 Task: Save favorite listings for beachfront condos in Myrtle Beach, South Carolina, with a balcony and ocean views.
Action: Mouse moved to (358, 222)
Screenshot: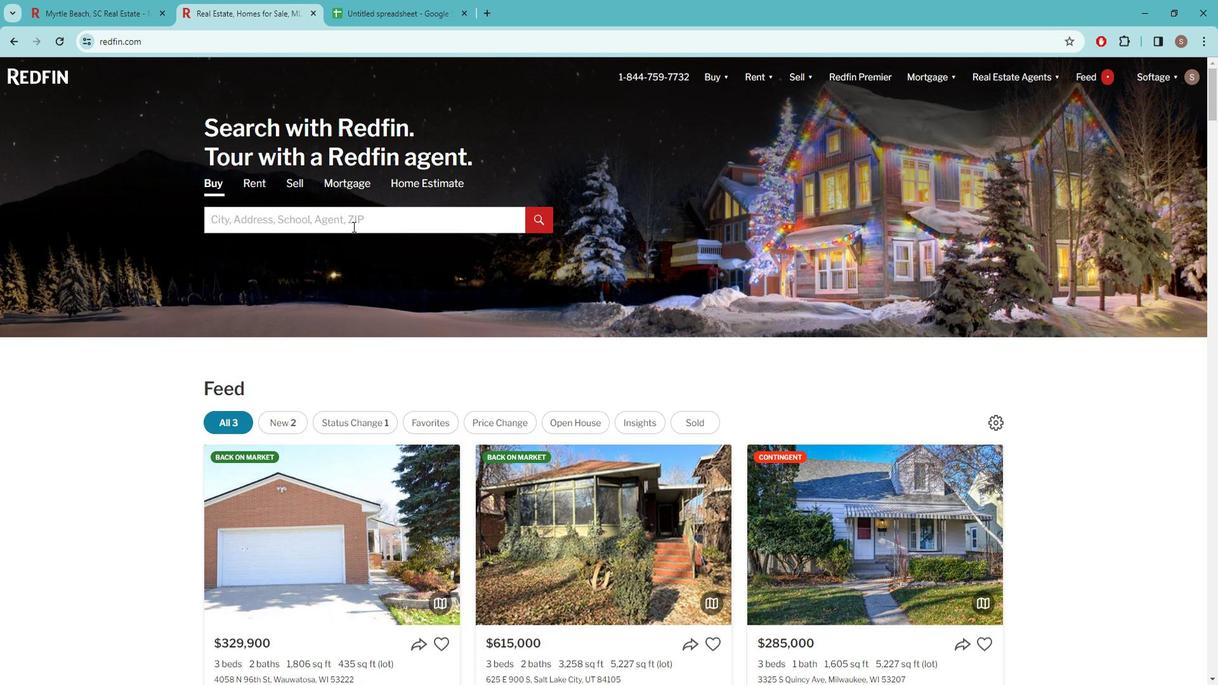 
Action: Mouse pressed left at (358, 222)
Screenshot: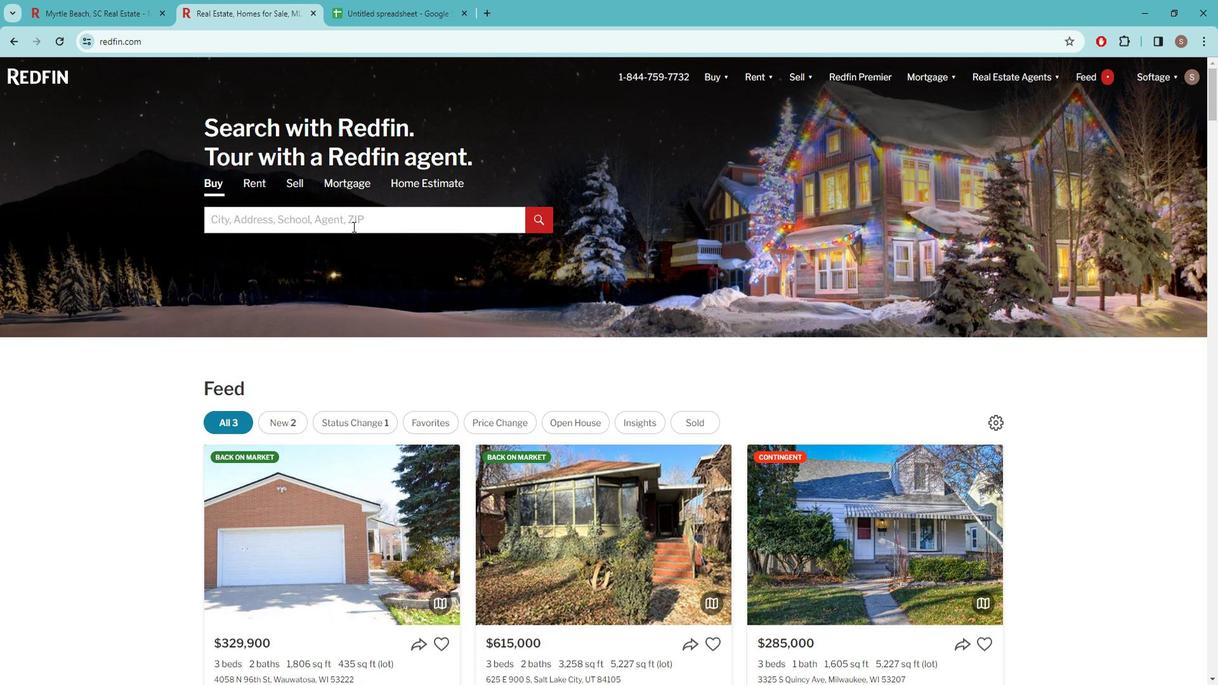 
Action: Key pressed m<Key.caps_lock>YRTLE<Key.space>B
Screenshot: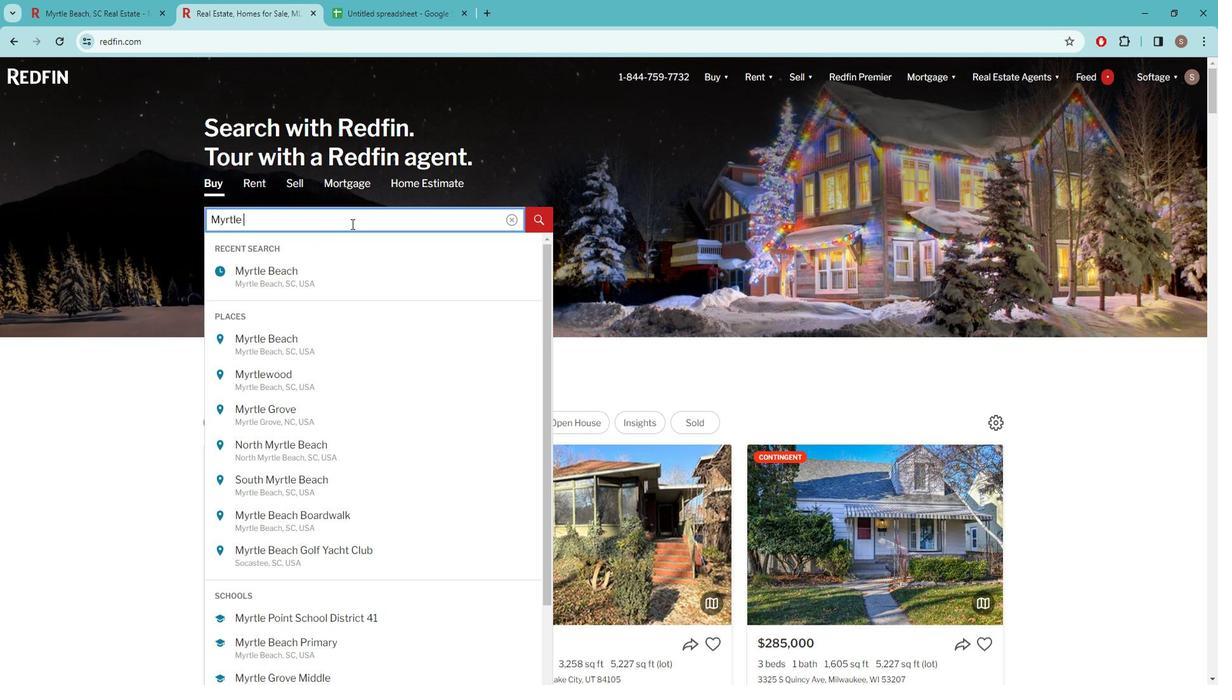 
Action: Mouse moved to (318, 268)
Screenshot: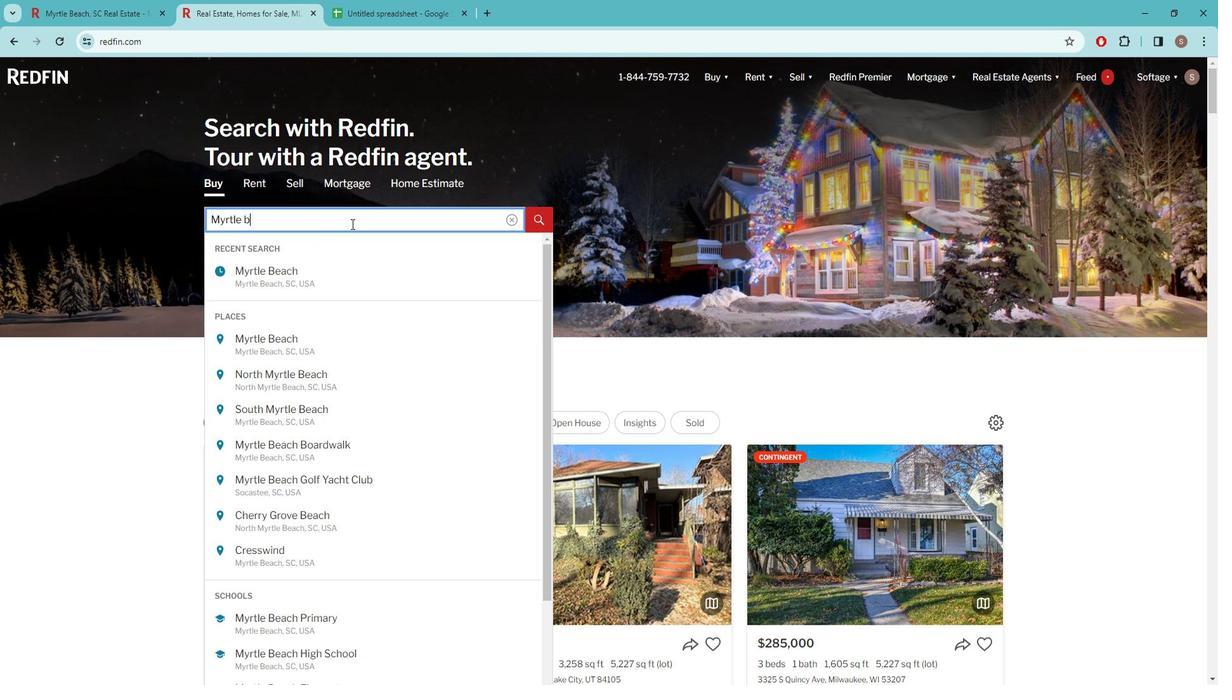 
Action: Mouse pressed left at (318, 268)
Screenshot: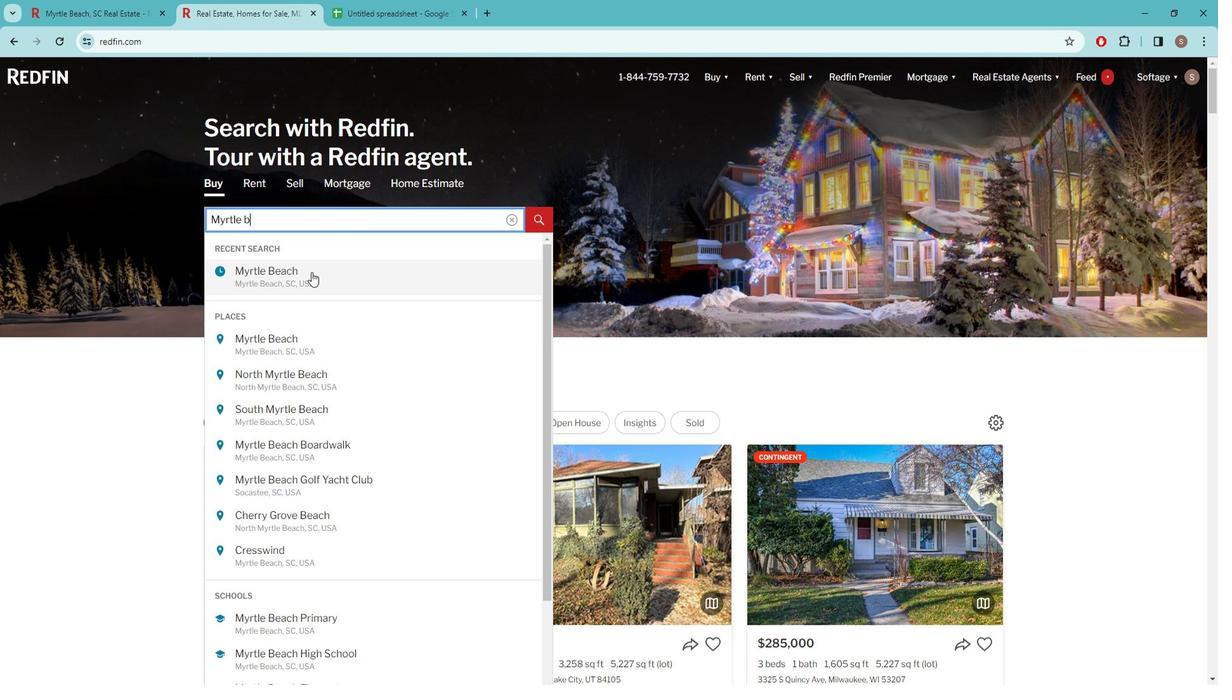 
Action: Mouse moved to (1074, 157)
Screenshot: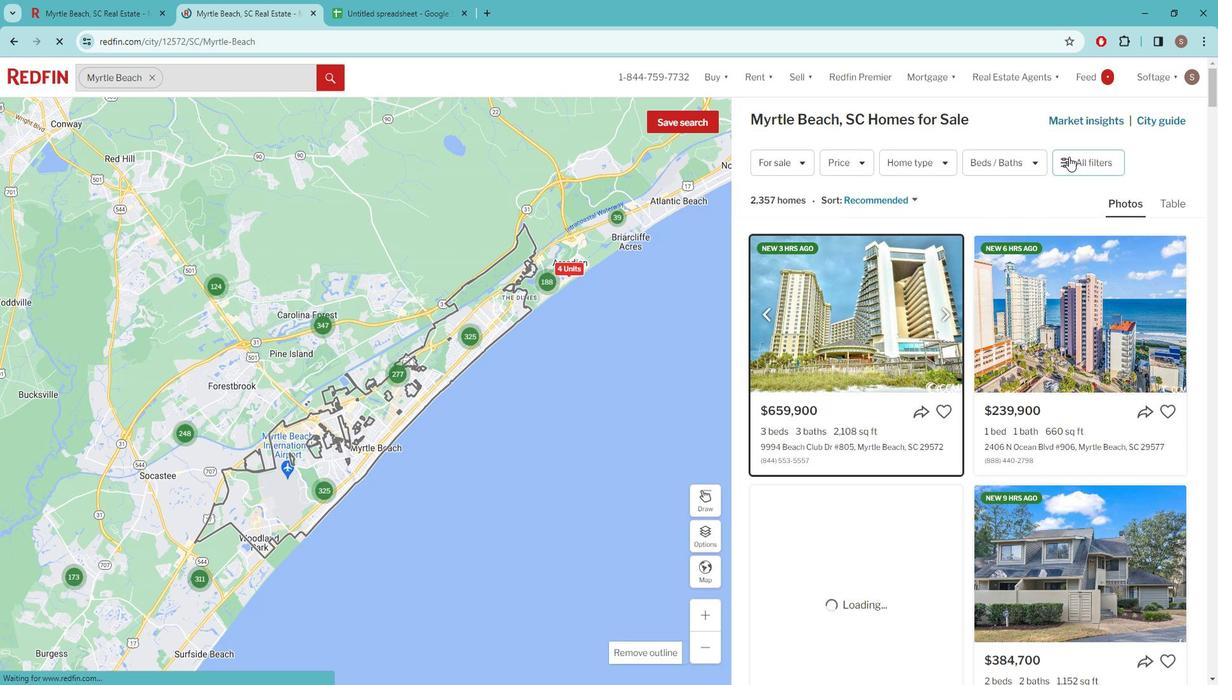 
Action: Mouse pressed left at (1074, 157)
Screenshot: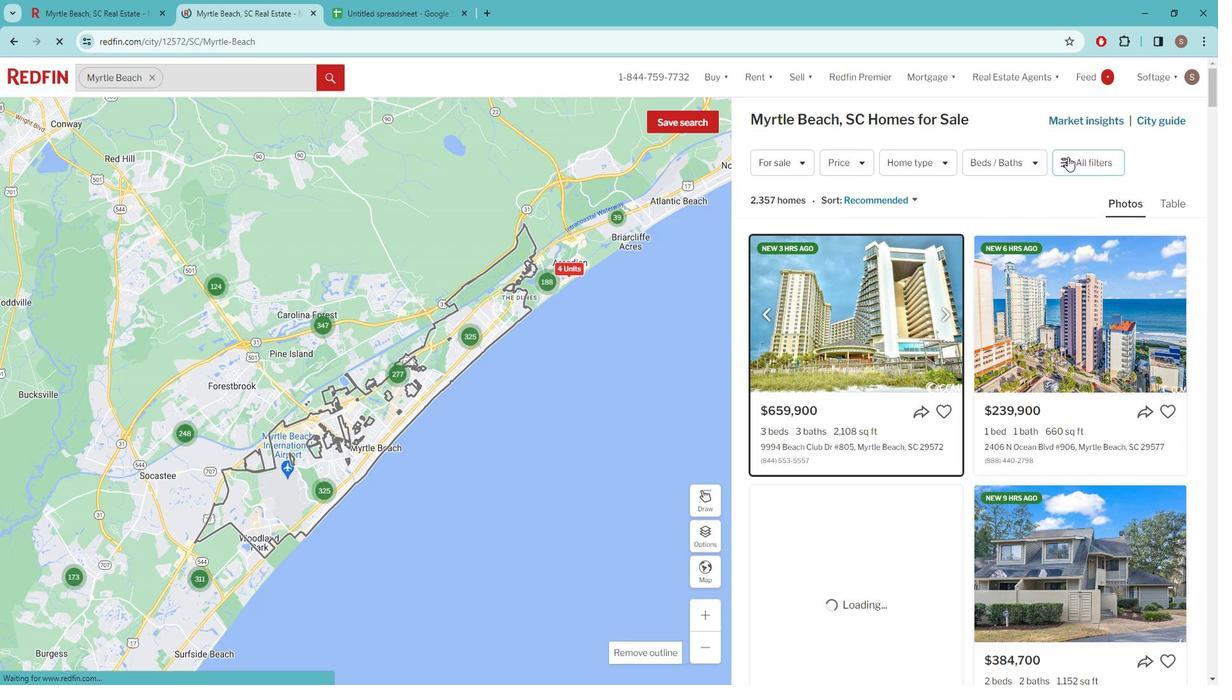 
Action: Mouse pressed left at (1074, 157)
Screenshot: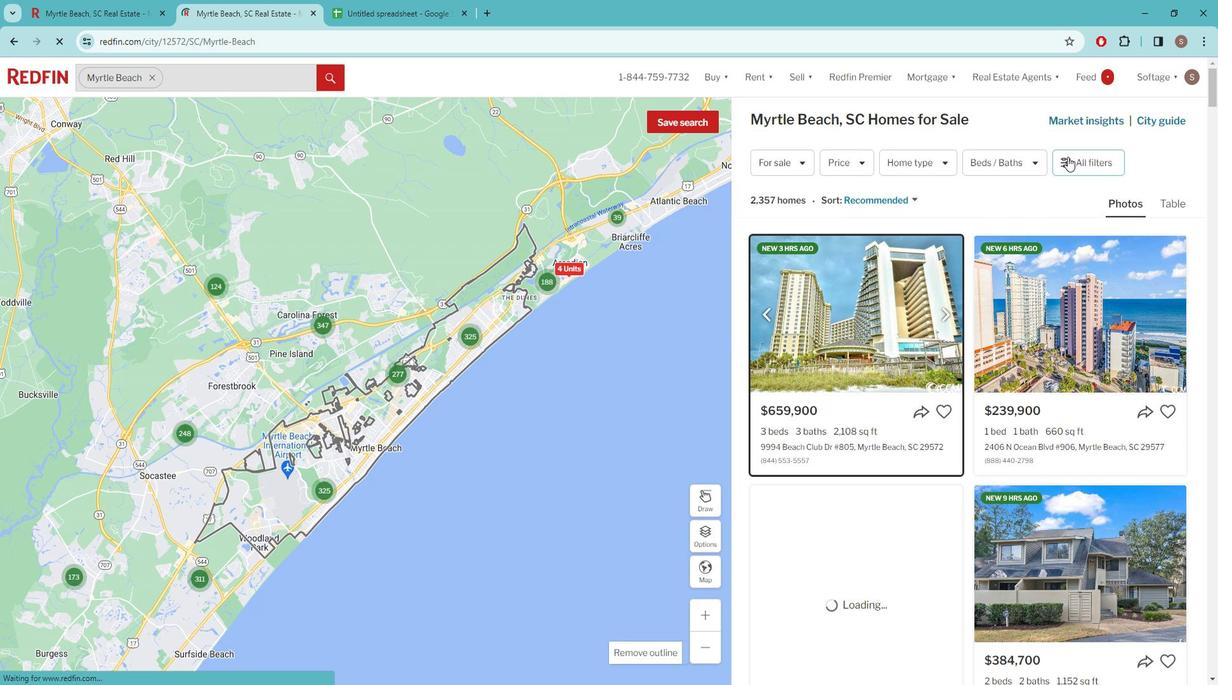 
Action: Mouse moved to (1062, 158)
Screenshot: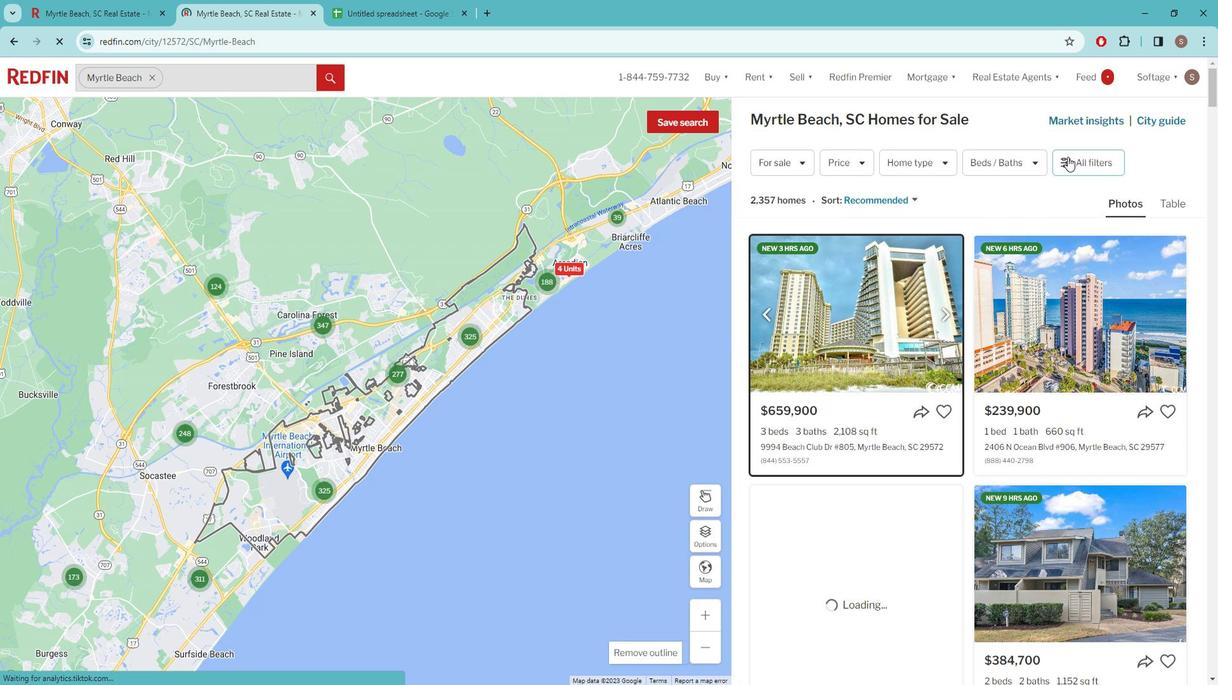 
Action: Mouse pressed left at (1062, 158)
Screenshot: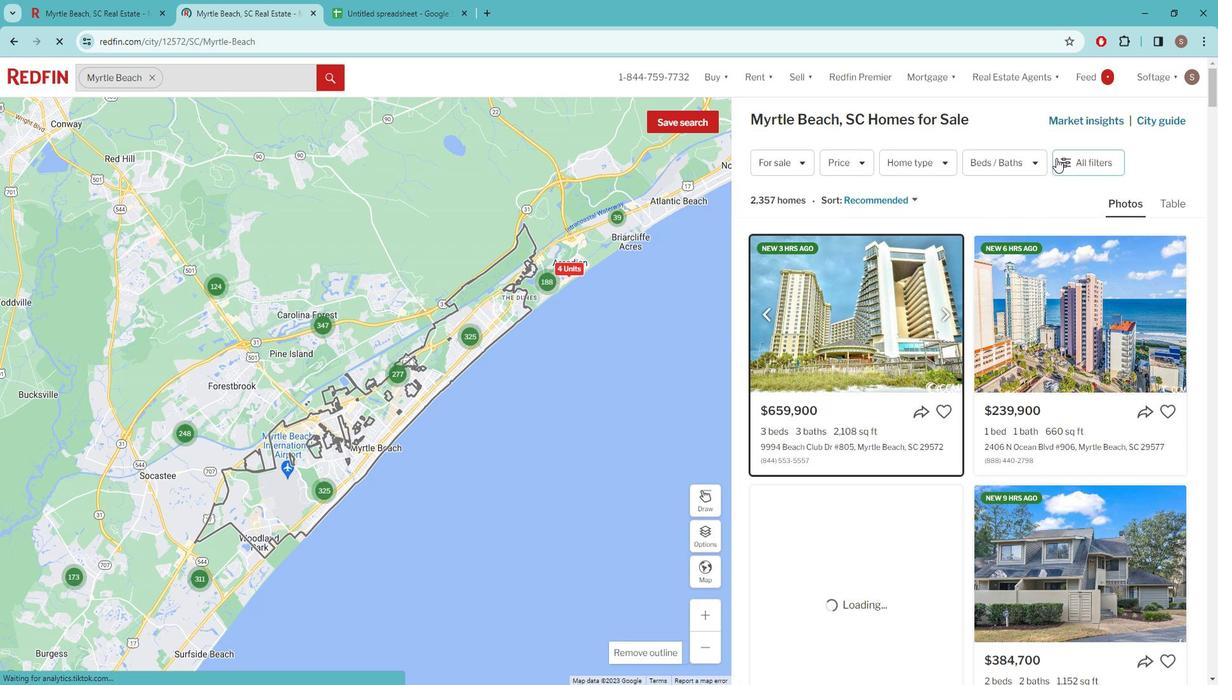 
Action: Mouse moved to (1072, 159)
Screenshot: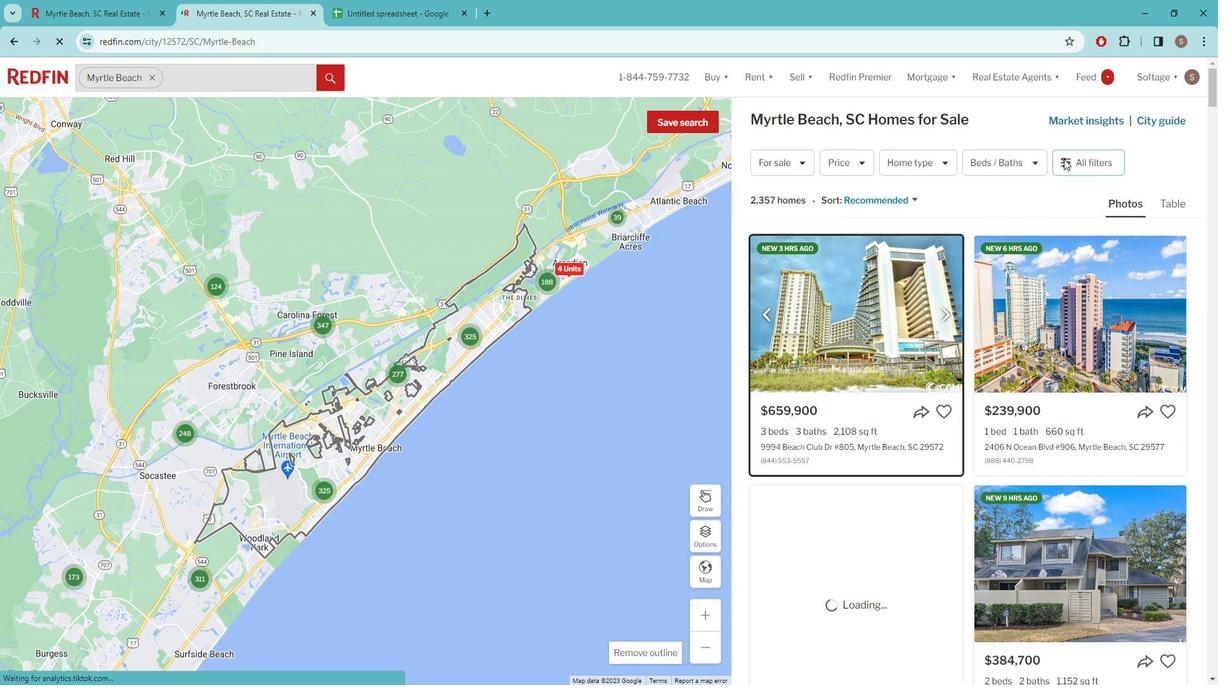 
Action: Mouse pressed left at (1072, 159)
Screenshot: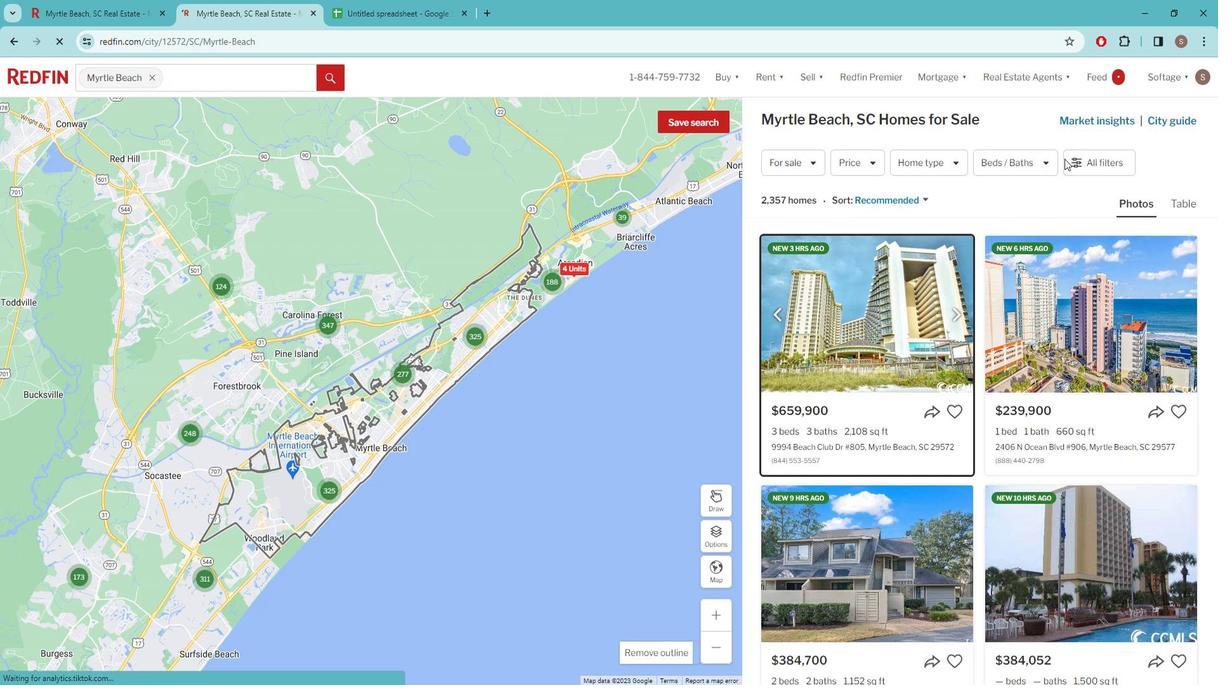 
Action: Mouse moved to (1078, 161)
Screenshot: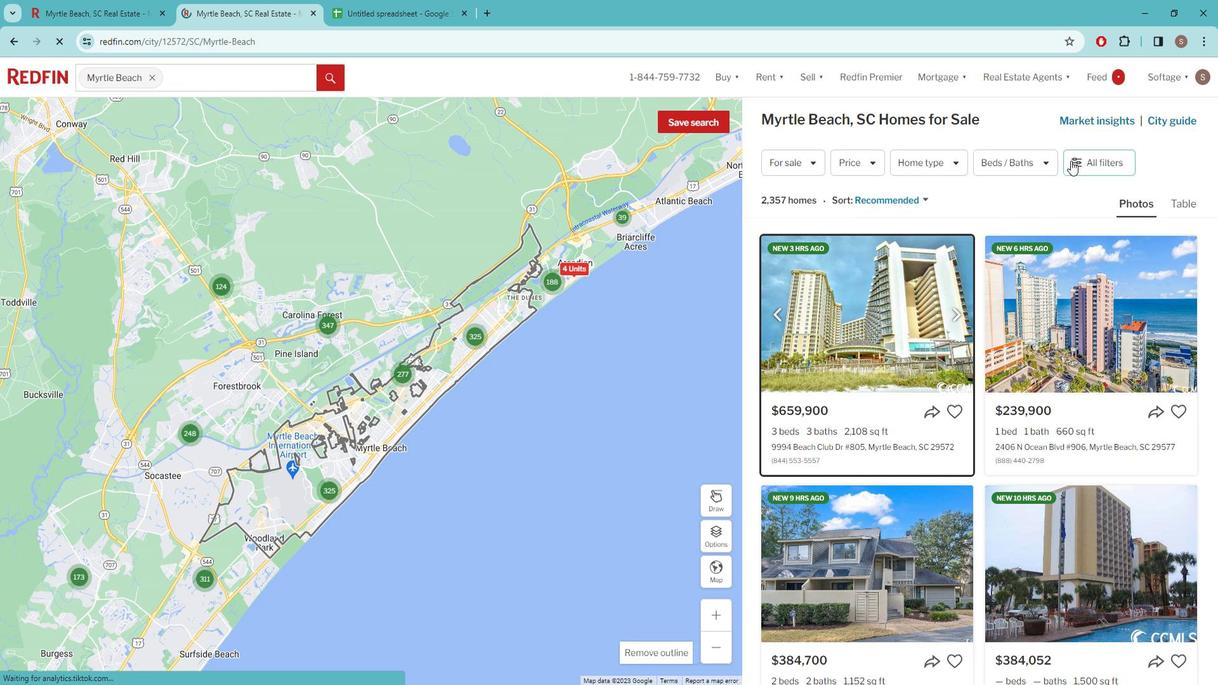 
Action: Mouse pressed left at (1078, 161)
Screenshot: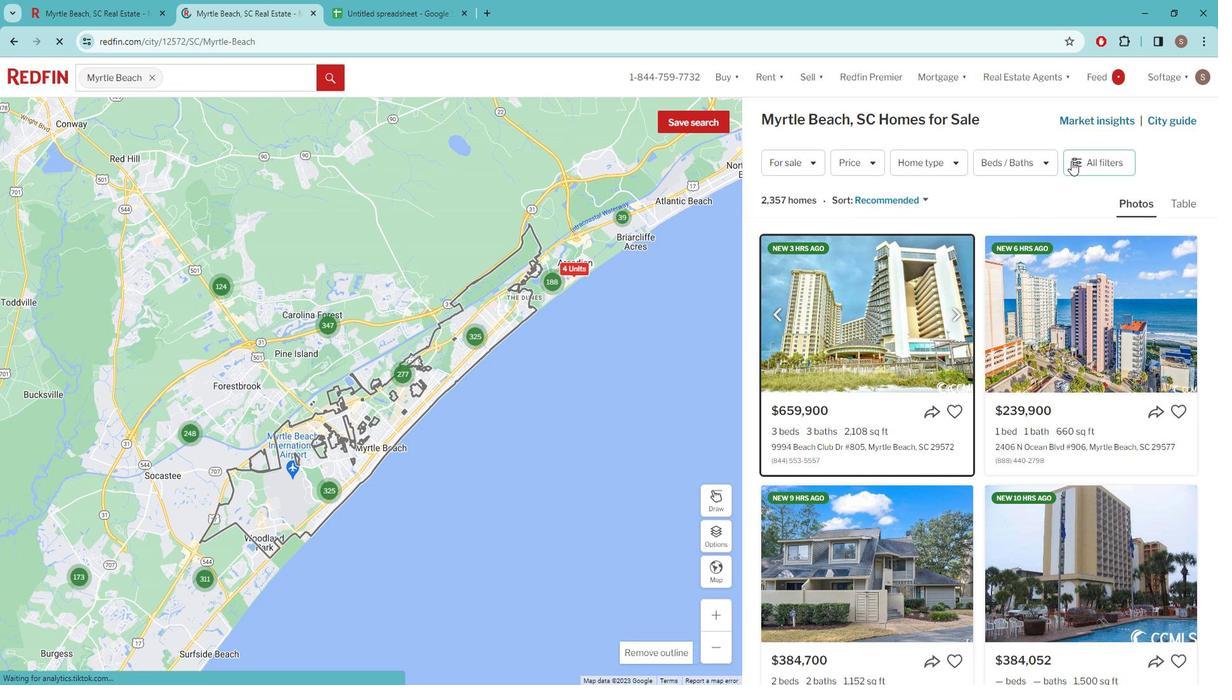 
Action: Mouse pressed left at (1078, 161)
Screenshot: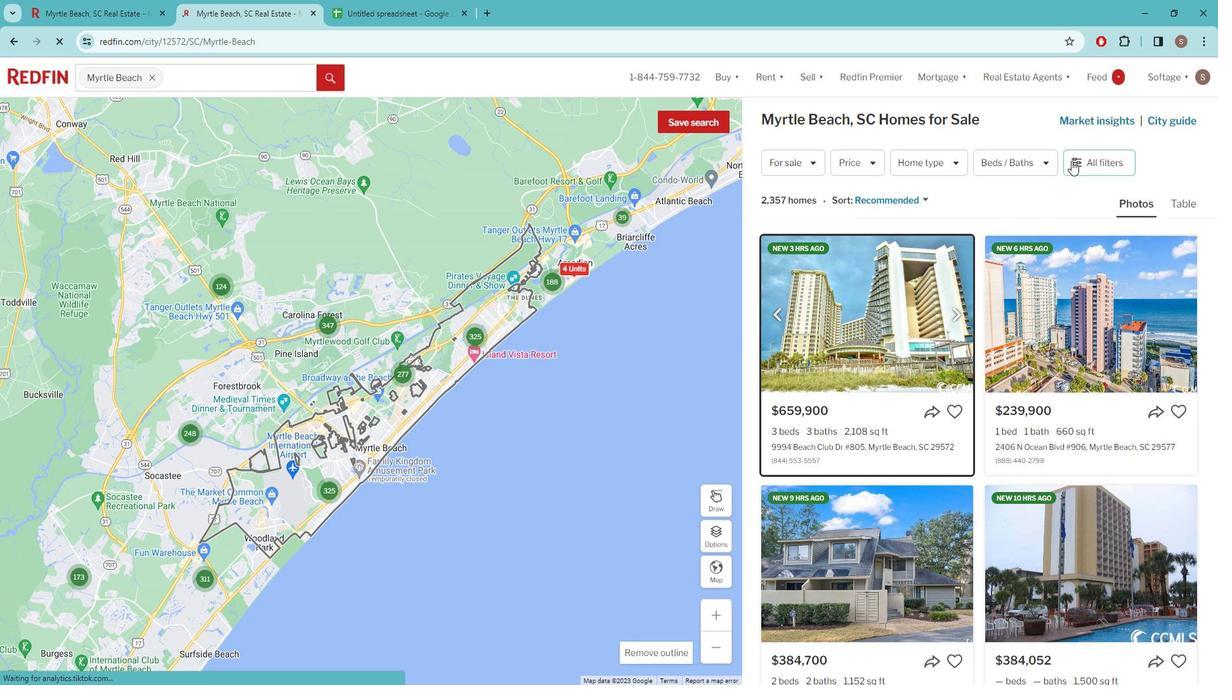
Action: Mouse moved to (1051, 254)
Screenshot: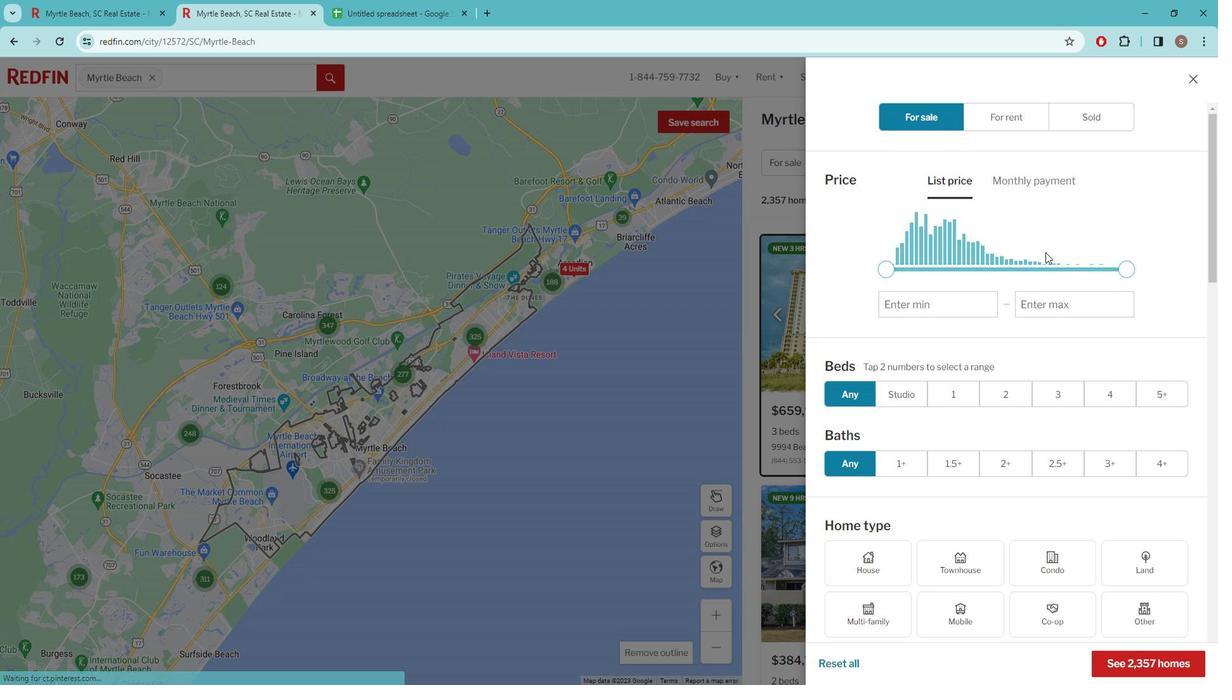 
Action: Mouse scrolled (1051, 253) with delta (0, 0)
Screenshot: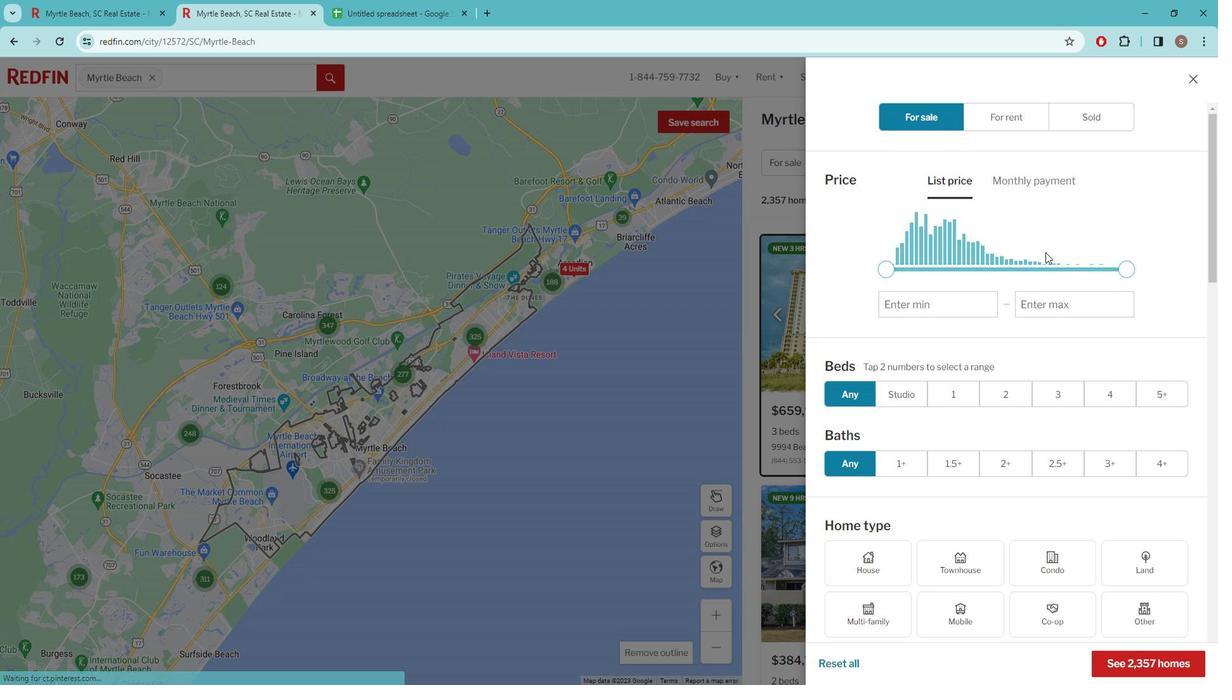 
Action: Mouse scrolled (1051, 253) with delta (0, 0)
Screenshot: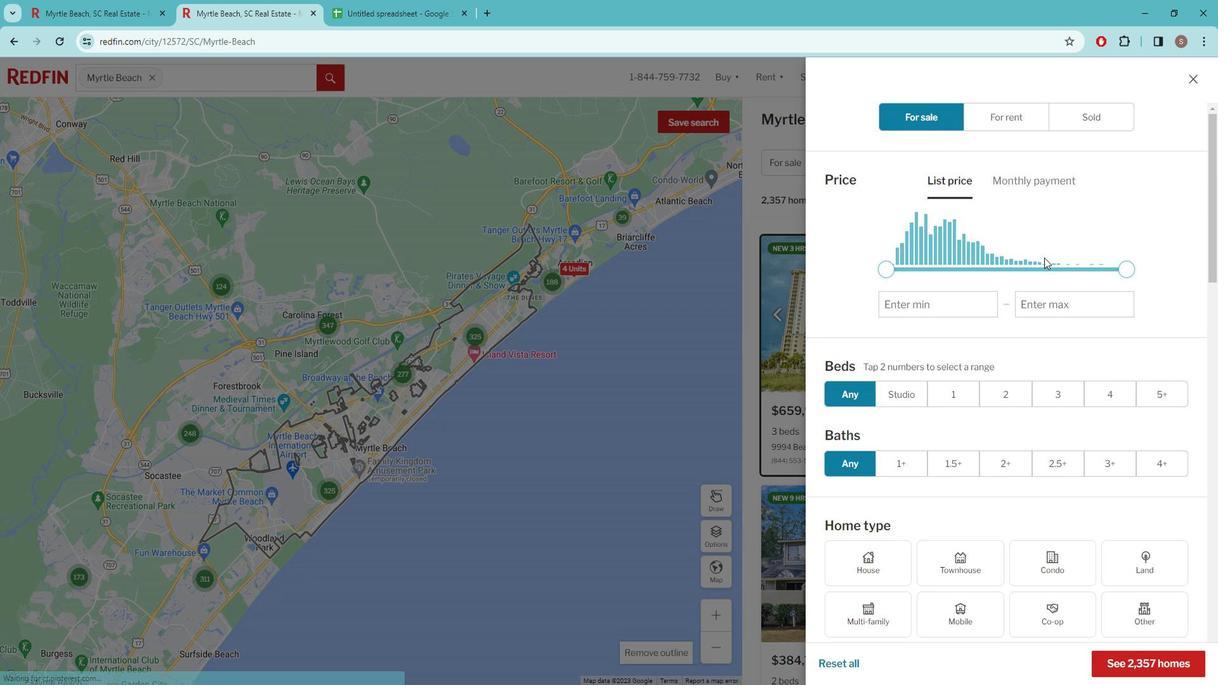 
Action: Mouse scrolled (1051, 253) with delta (0, 0)
Screenshot: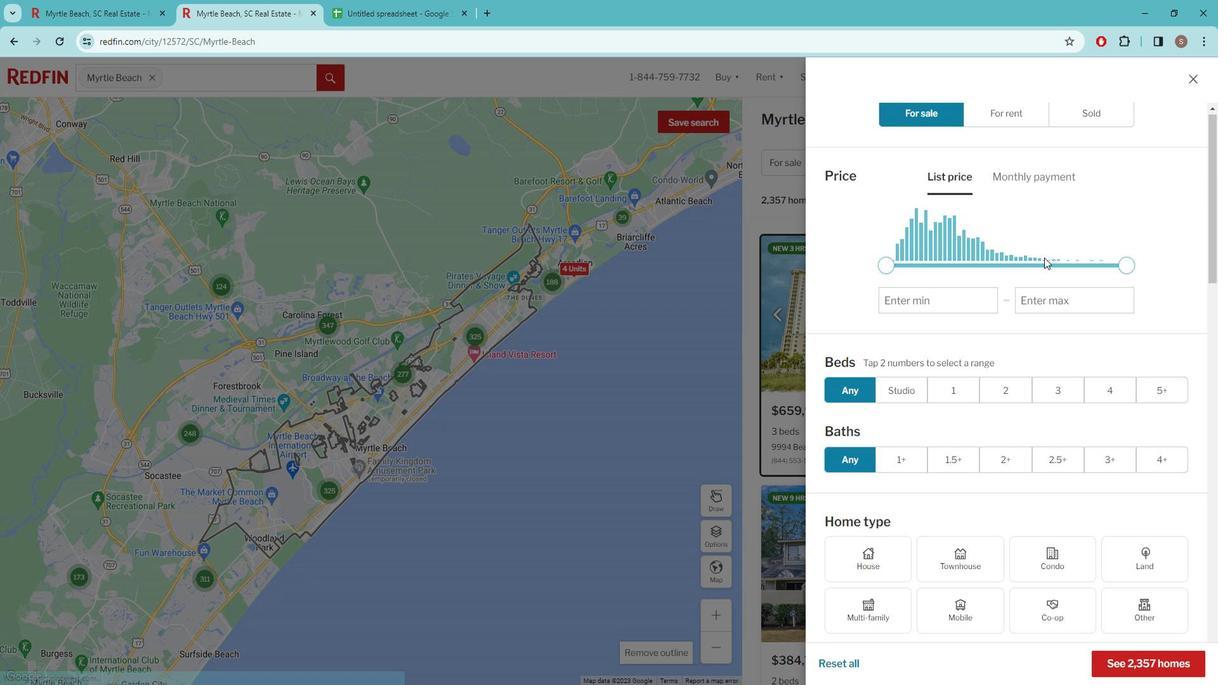 
Action: Mouse scrolled (1051, 253) with delta (0, 0)
Screenshot: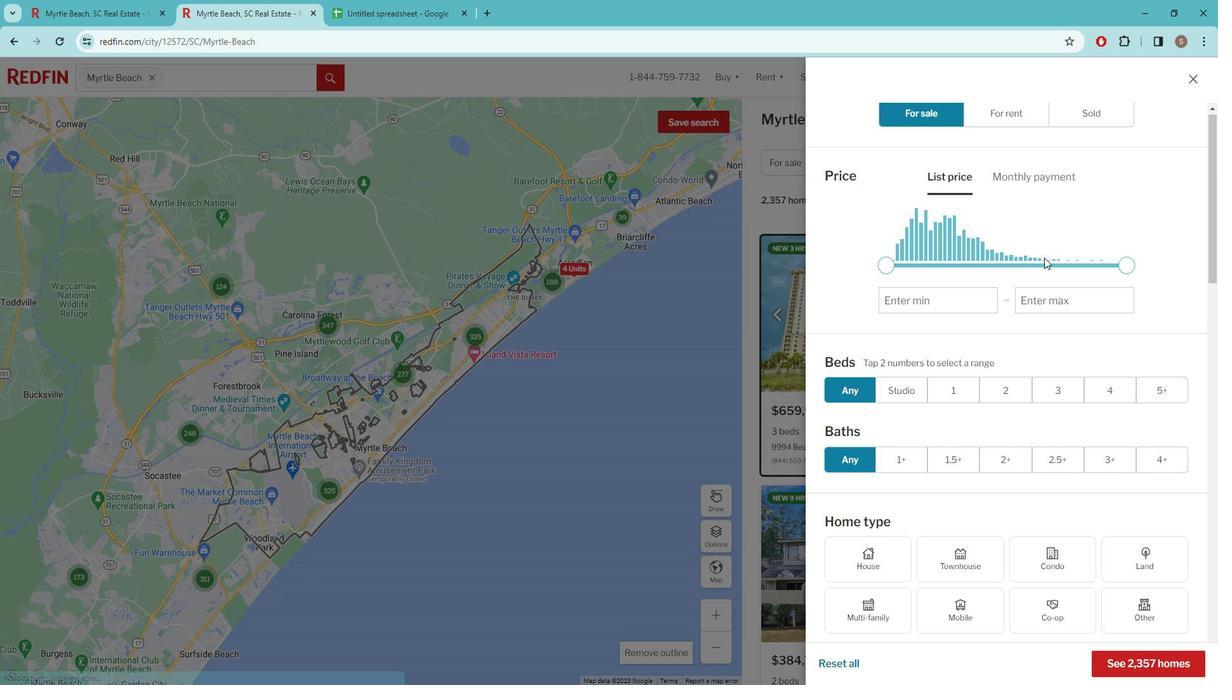 
Action: Mouse moved to (1044, 285)
Screenshot: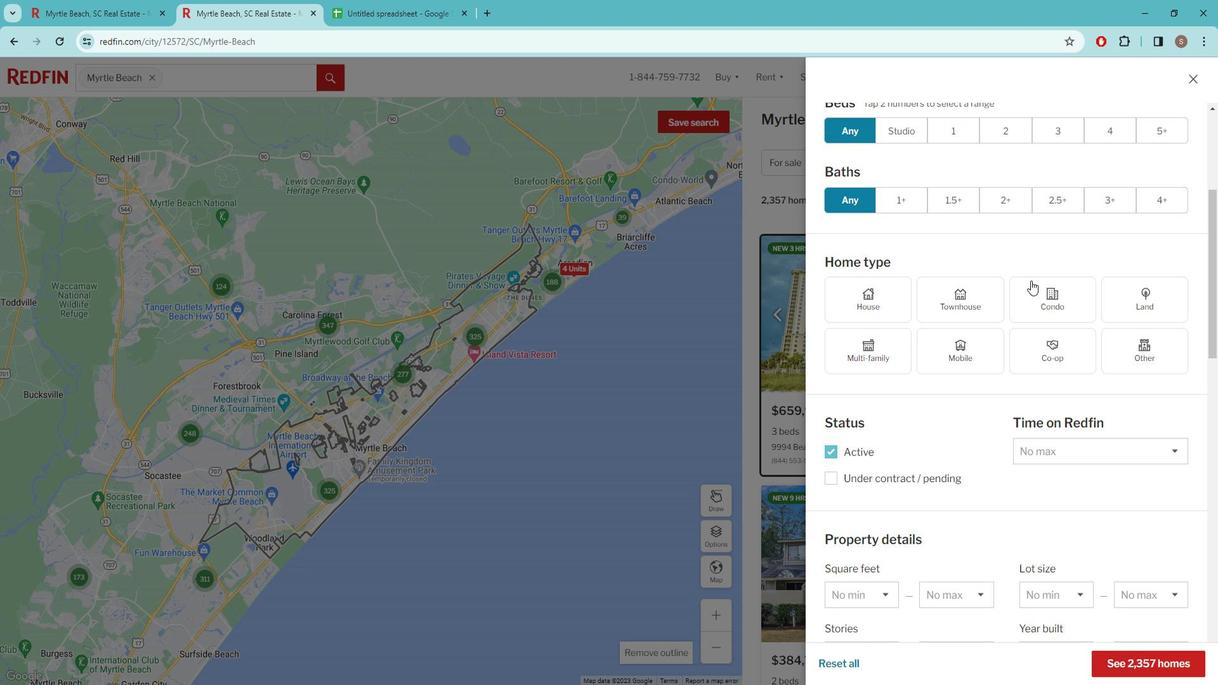 
Action: Mouse pressed left at (1044, 285)
Screenshot: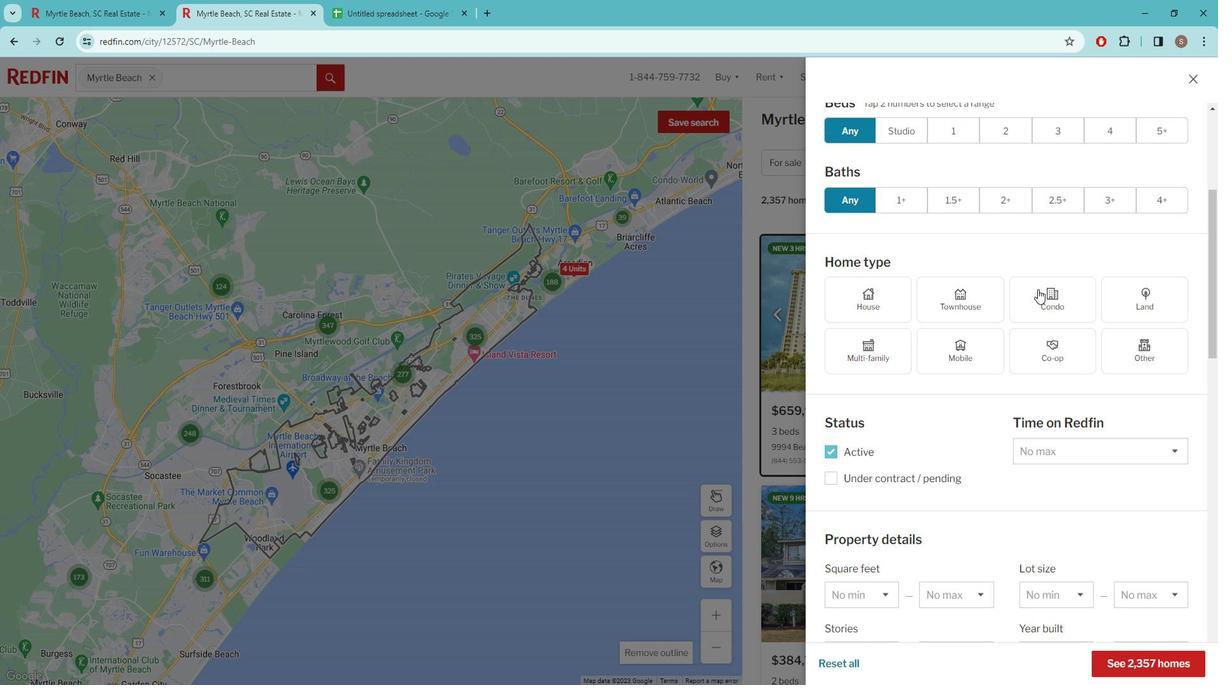 
Action: Mouse scrolled (1044, 284) with delta (0, 0)
Screenshot: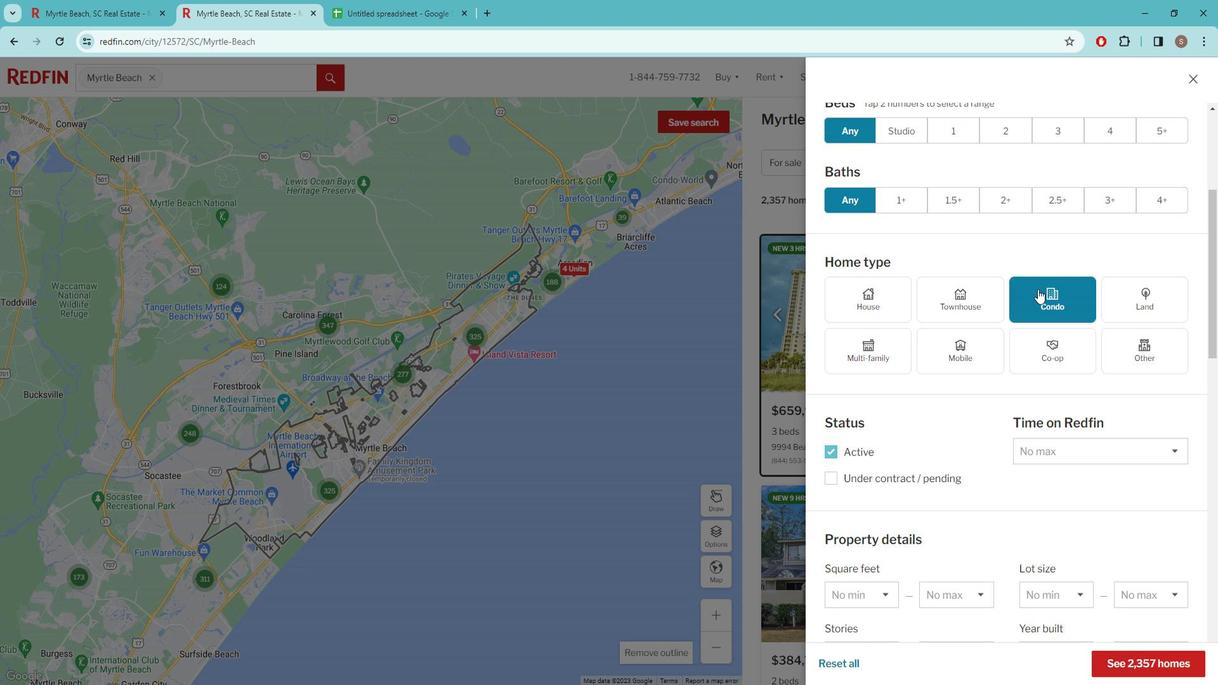 
Action: Mouse scrolled (1044, 284) with delta (0, 0)
Screenshot: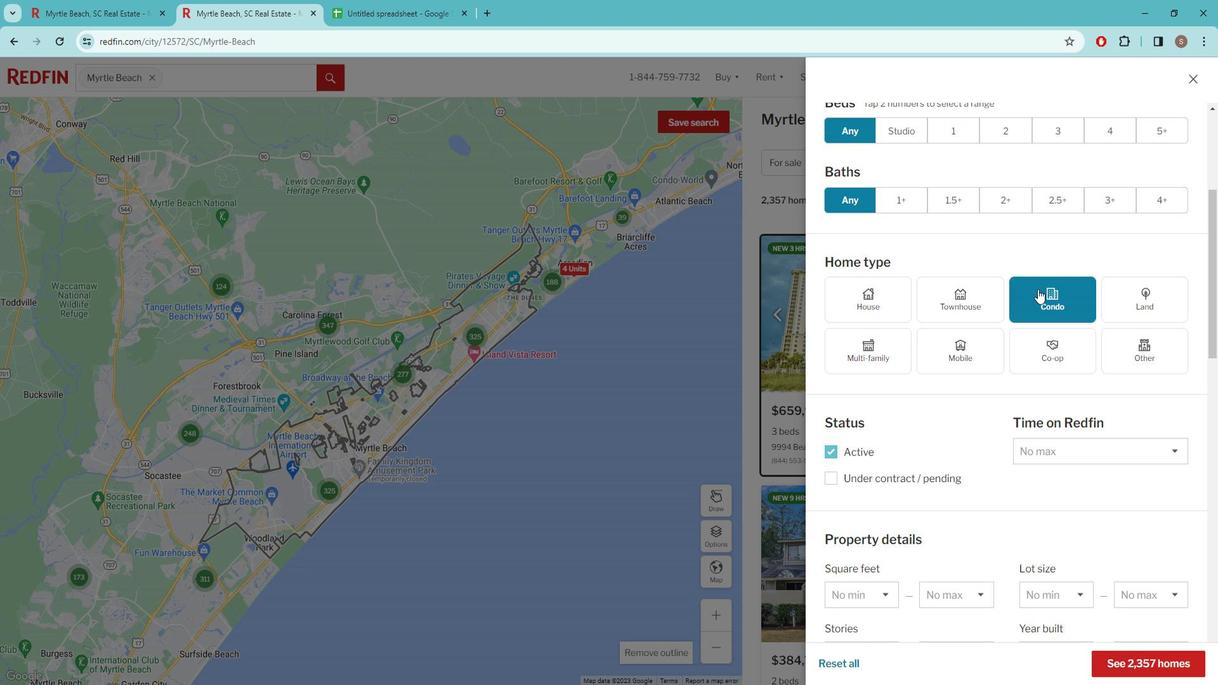 
Action: Mouse scrolled (1044, 284) with delta (0, 0)
Screenshot: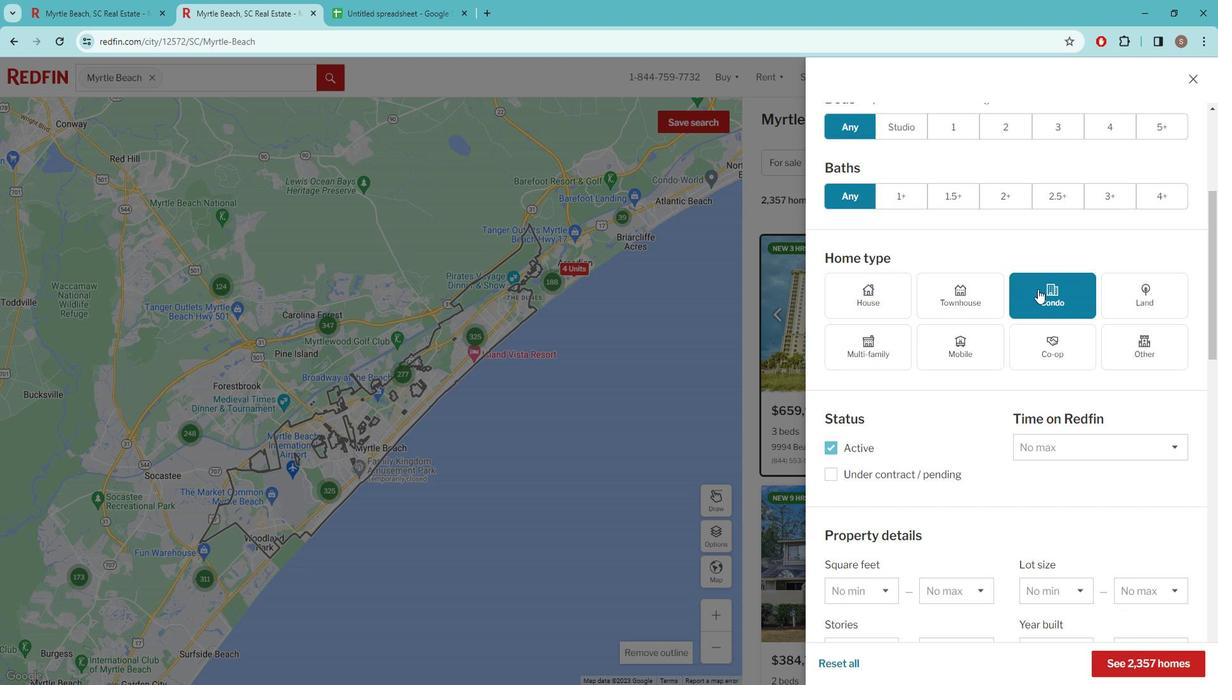 
Action: Mouse scrolled (1044, 284) with delta (0, 0)
Screenshot: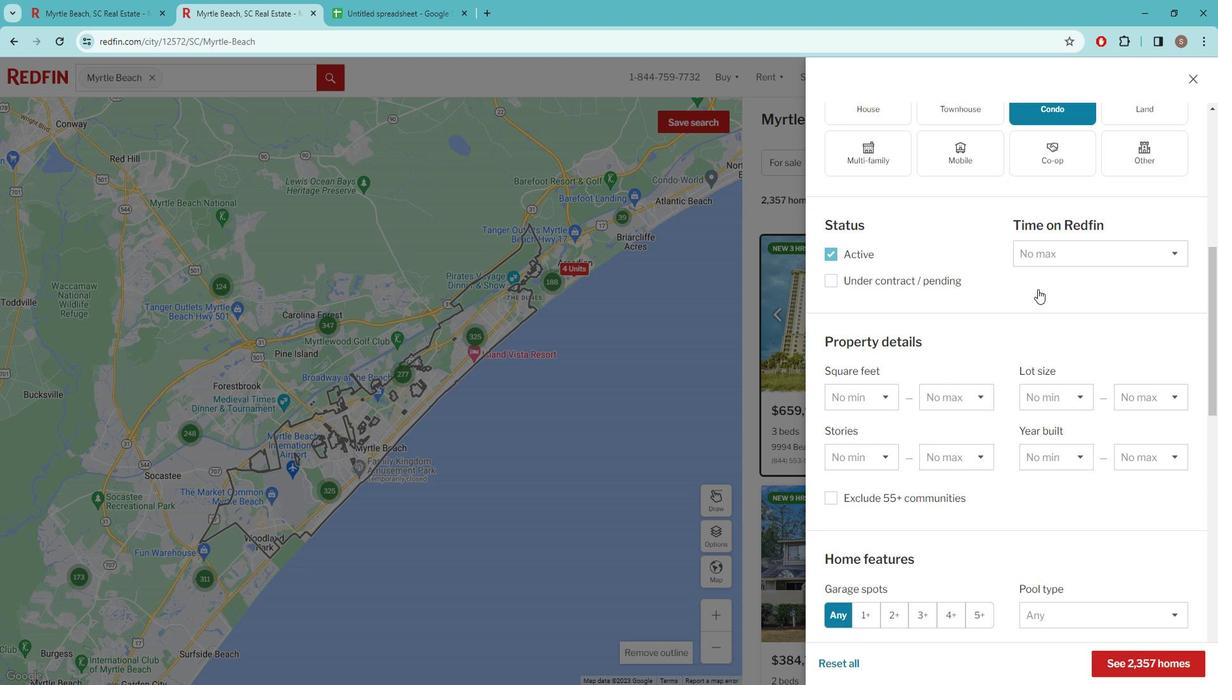 
Action: Mouse scrolled (1044, 284) with delta (0, 0)
Screenshot: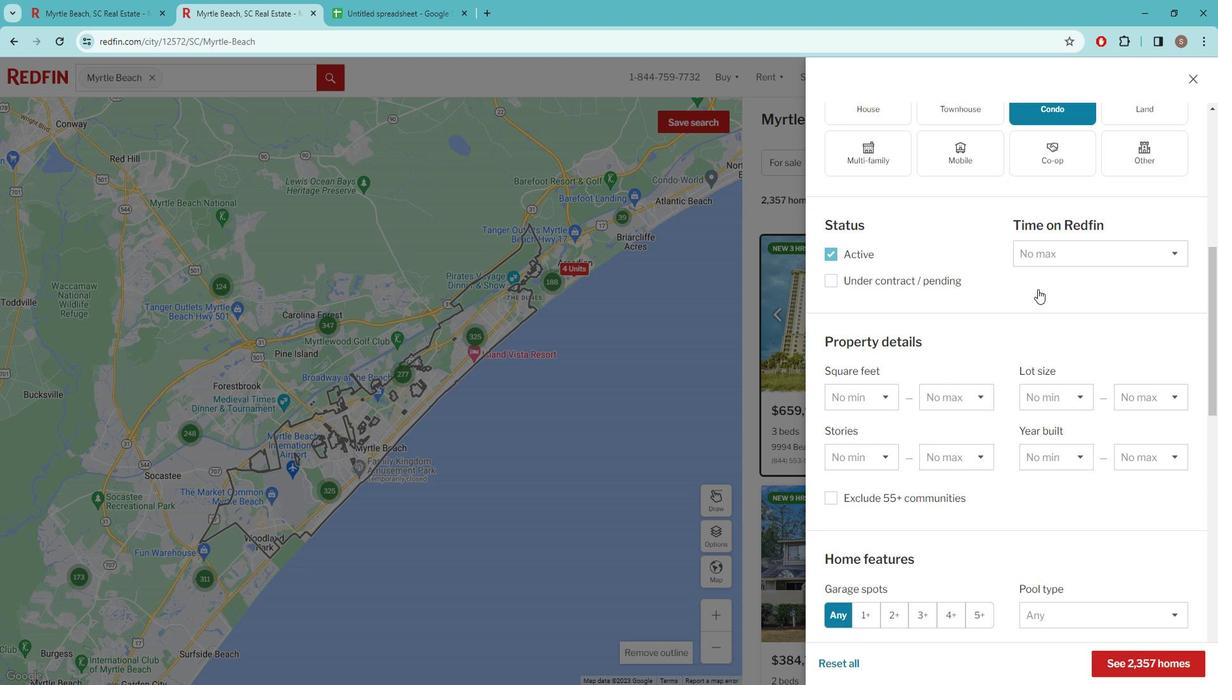 
Action: Mouse scrolled (1044, 284) with delta (0, 0)
Screenshot: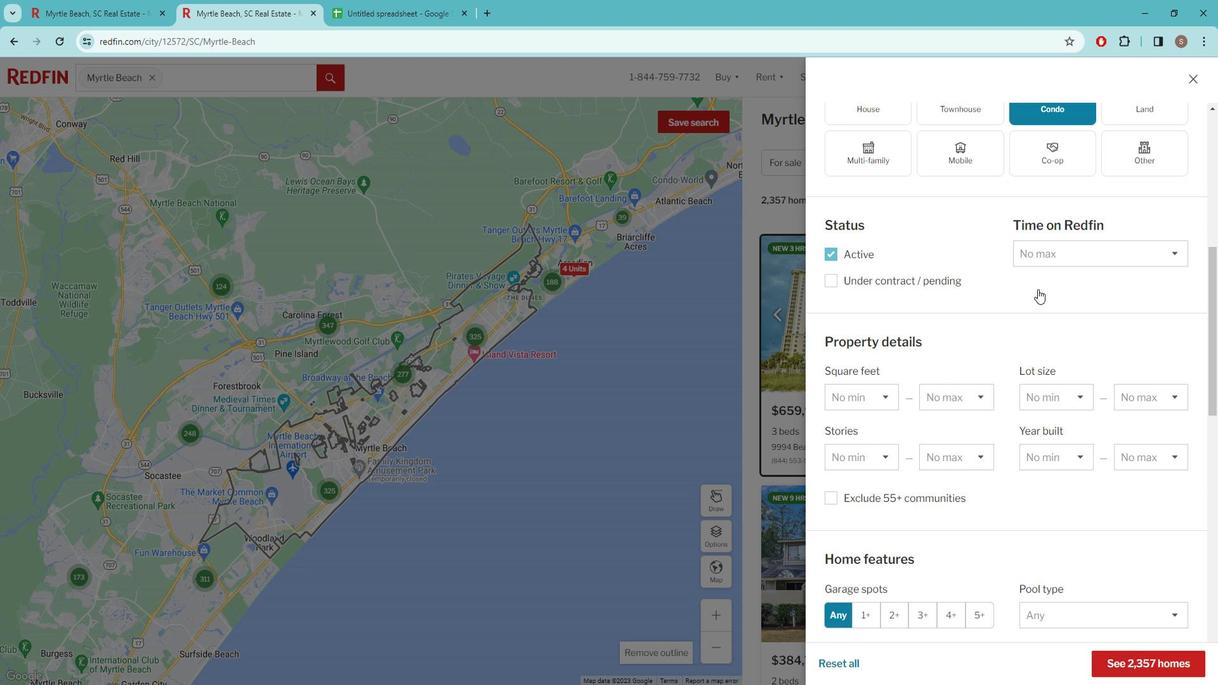 
Action: Mouse scrolled (1044, 284) with delta (0, 0)
Screenshot: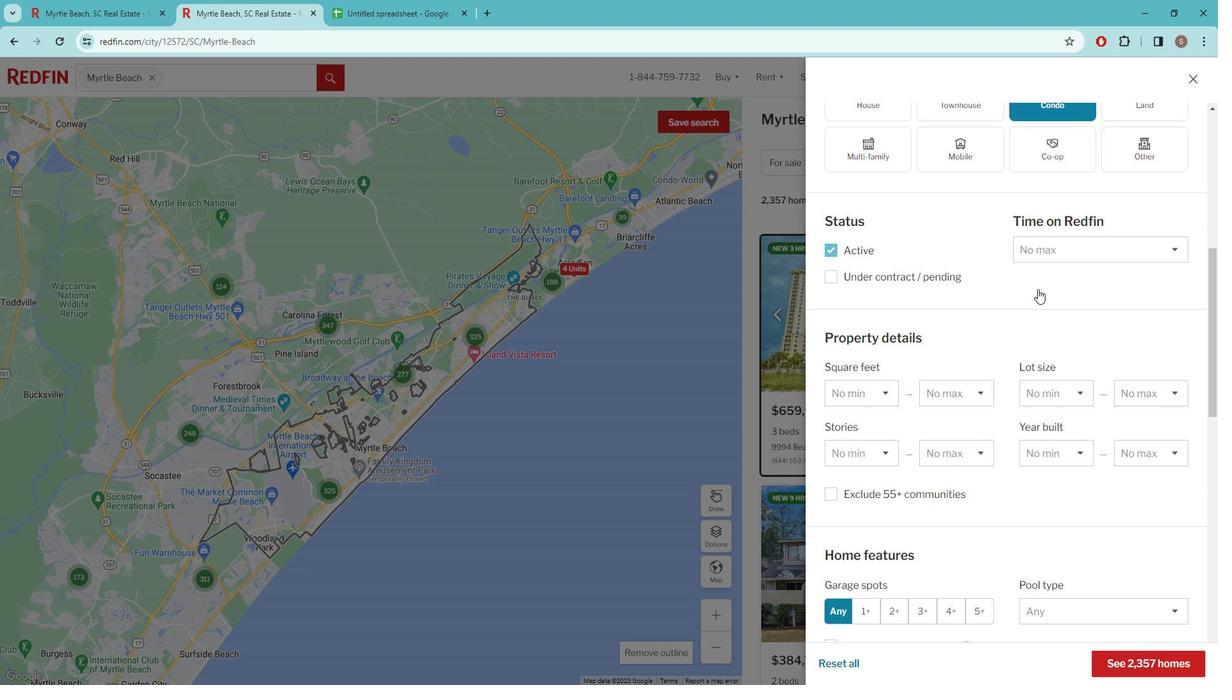
Action: Mouse moved to (910, 429)
Screenshot: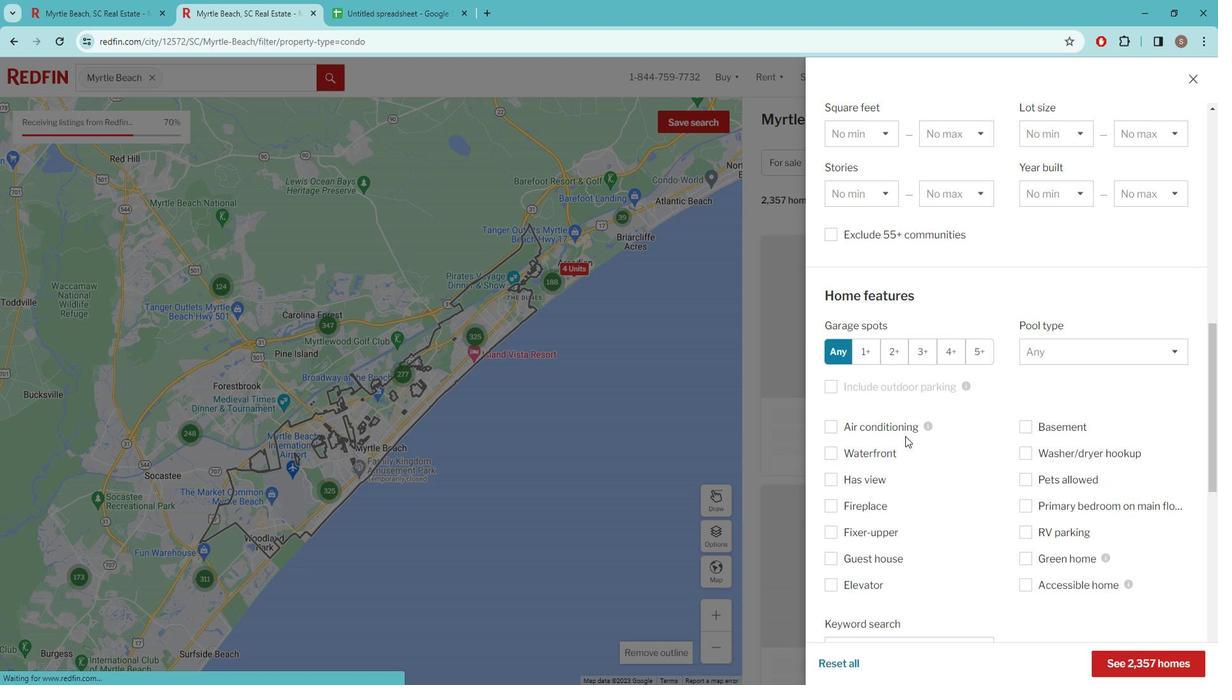 
Action: Mouse scrolled (910, 429) with delta (0, 0)
Screenshot: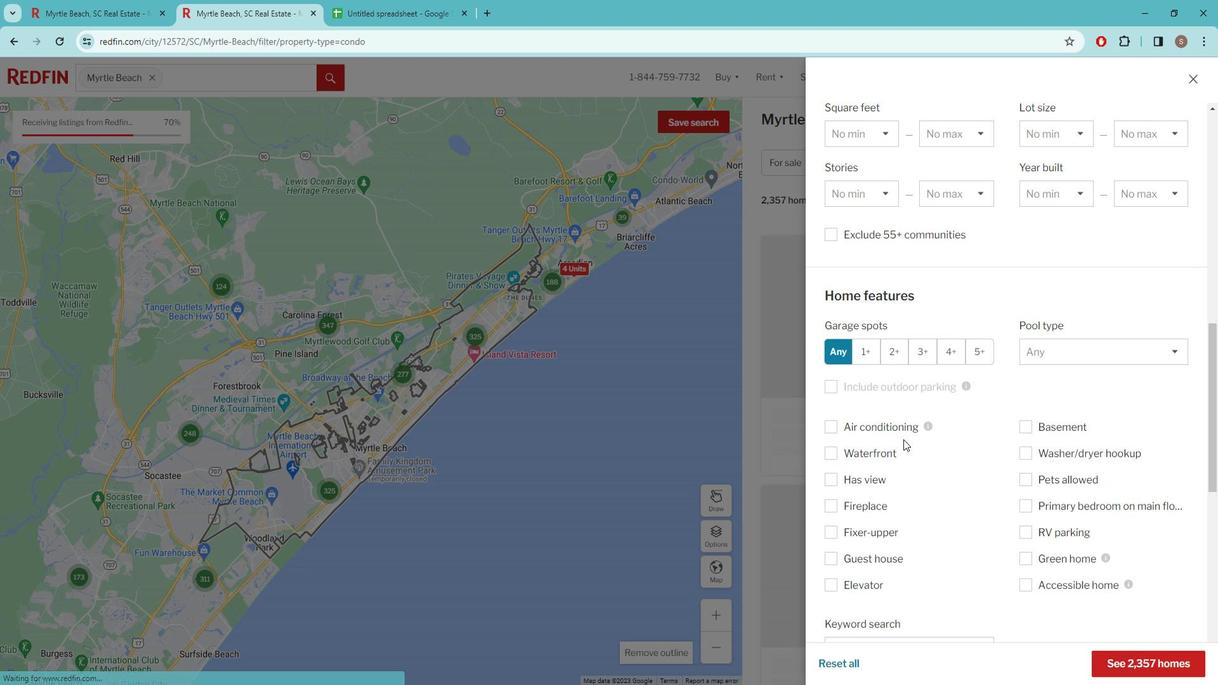 
Action: Mouse scrolled (910, 429) with delta (0, 0)
Screenshot: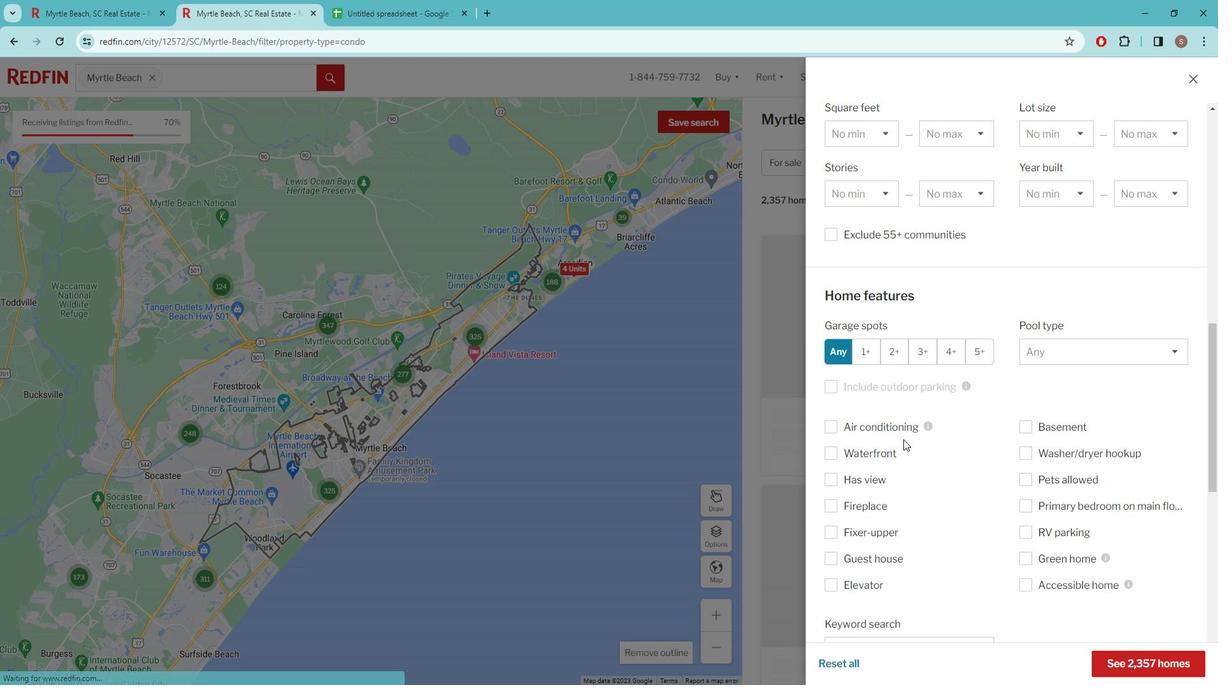 
Action: Mouse scrolled (910, 429) with delta (0, 0)
Screenshot: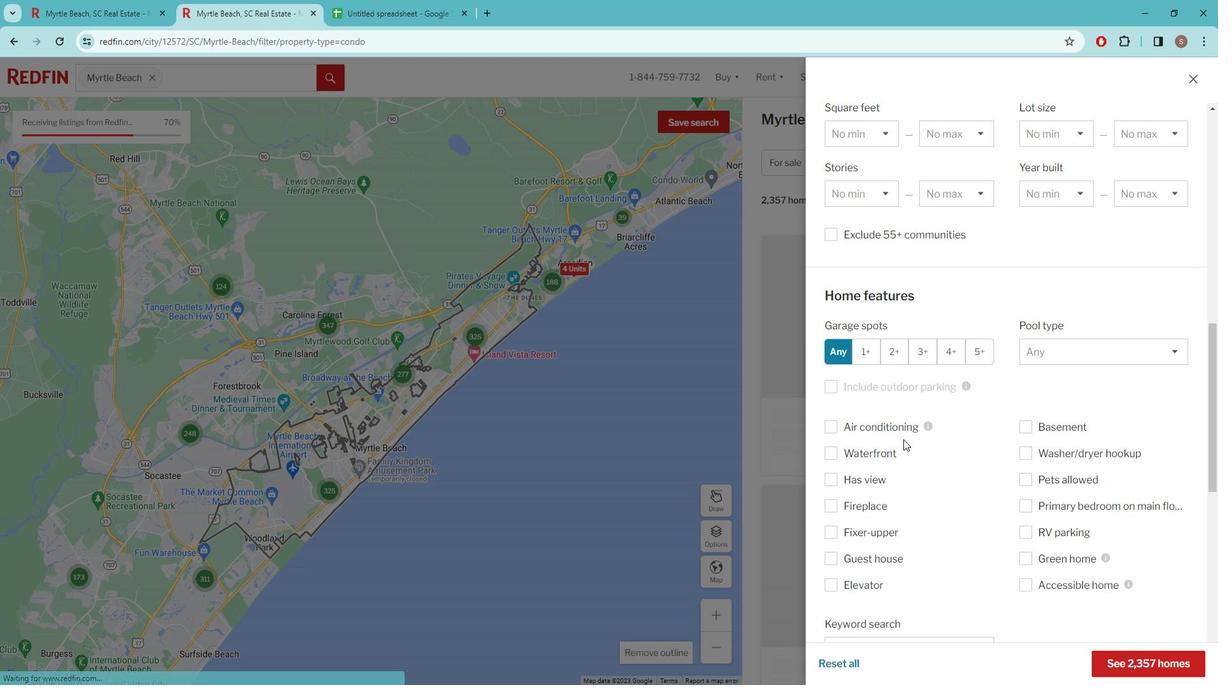 
Action: Mouse moved to (870, 442)
Screenshot: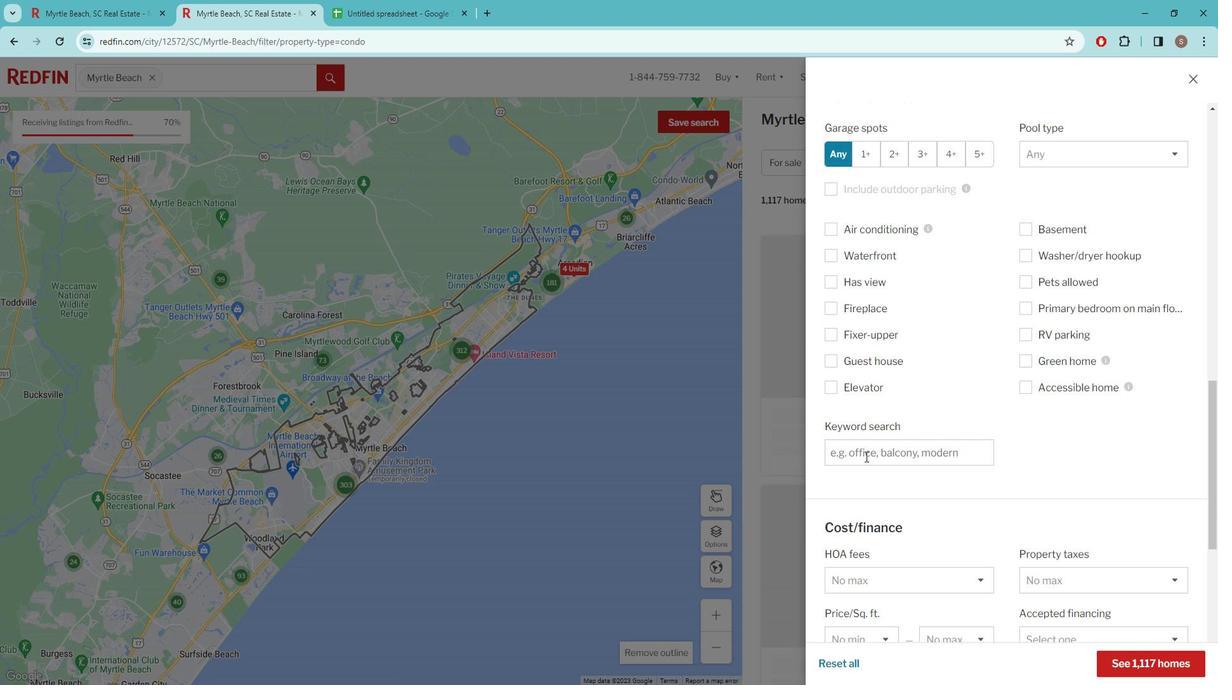 
Action: Mouse pressed left at (870, 442)
Screenshot: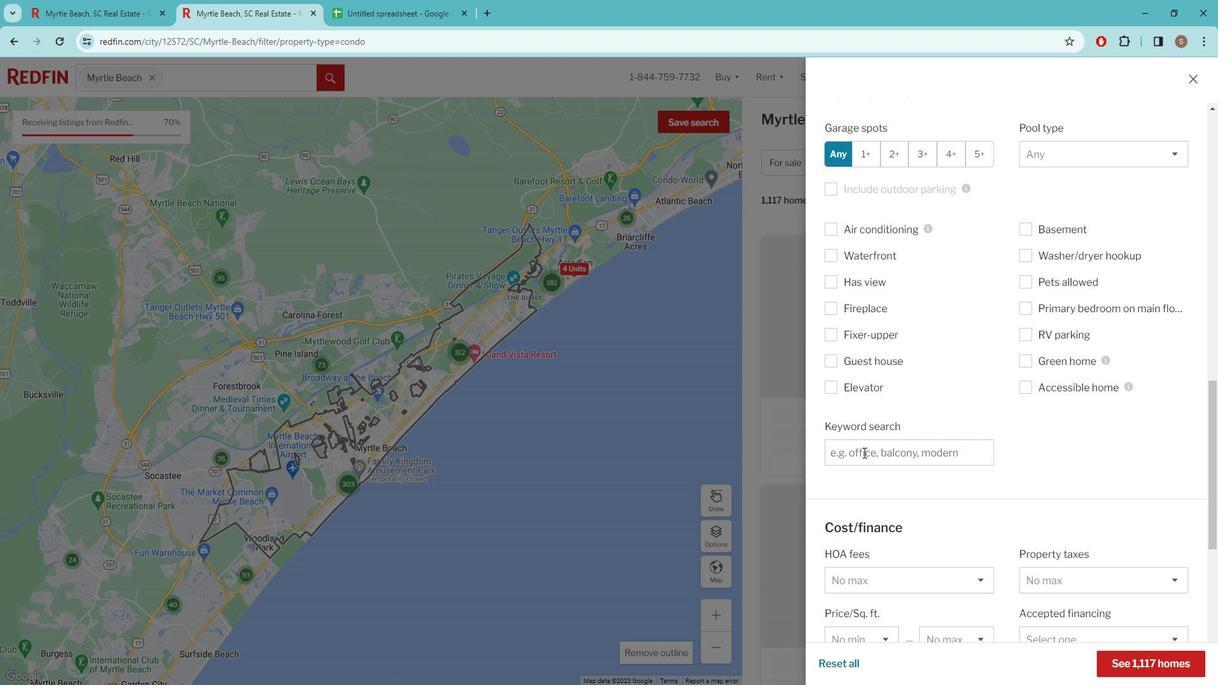 
Action: Key pressed <Key.caps_lock>b<Key.caps_lock>EACHFRONT<Key.space>CONDOS<Key.space>WITH<Key.space>BALCONY<Key.space>AND<Key.space>OCEAN<Key.space>VIEWS
Screenshot: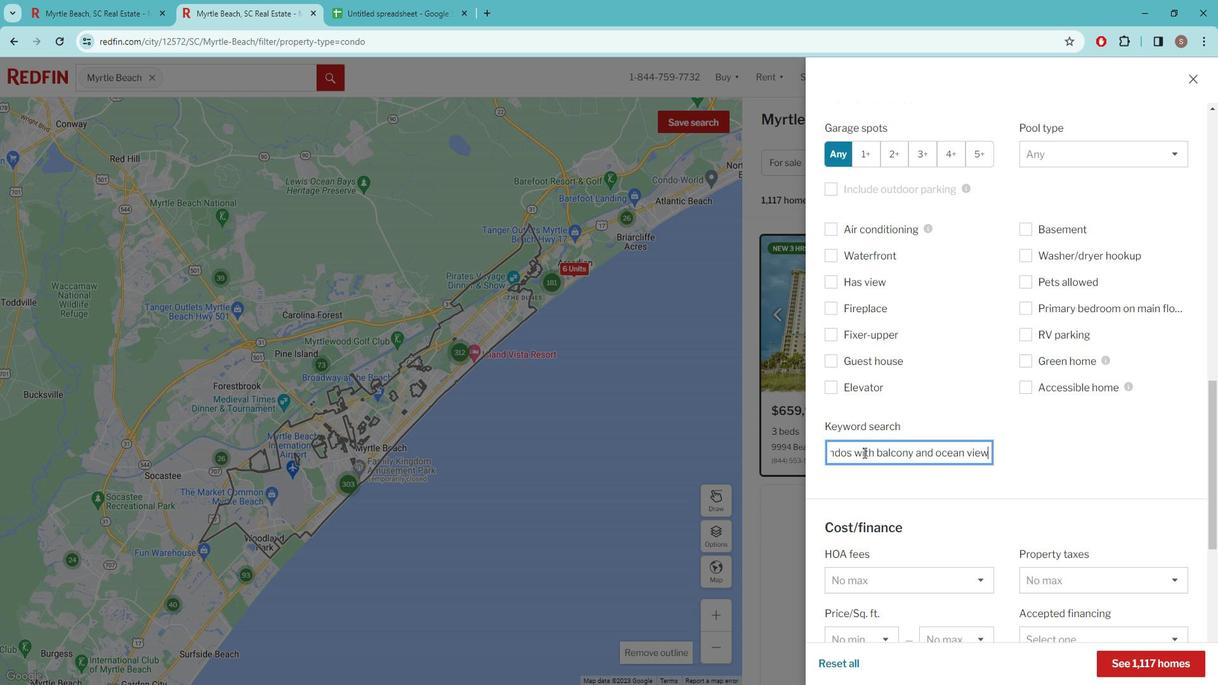 
Action: Mouse scrolled (870, 441) with delta (0, 0)
Screenshot: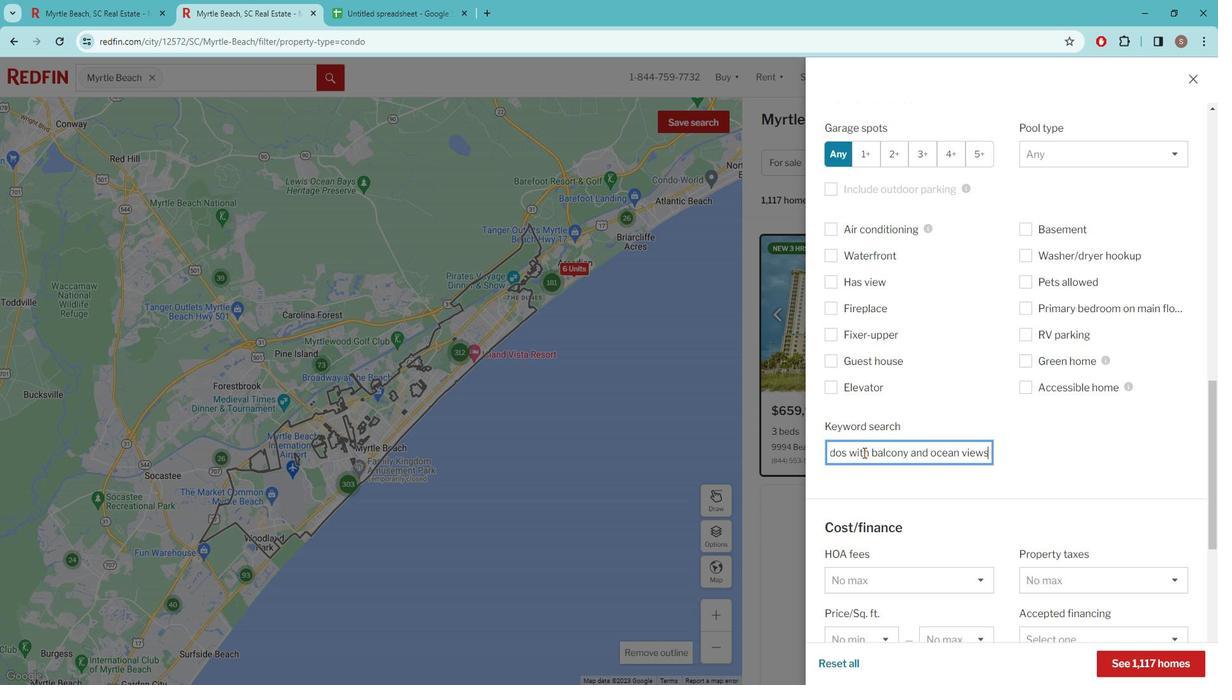 
Action: Mouse scrolled (870, 441) with delta (0, 0)
Screenshot: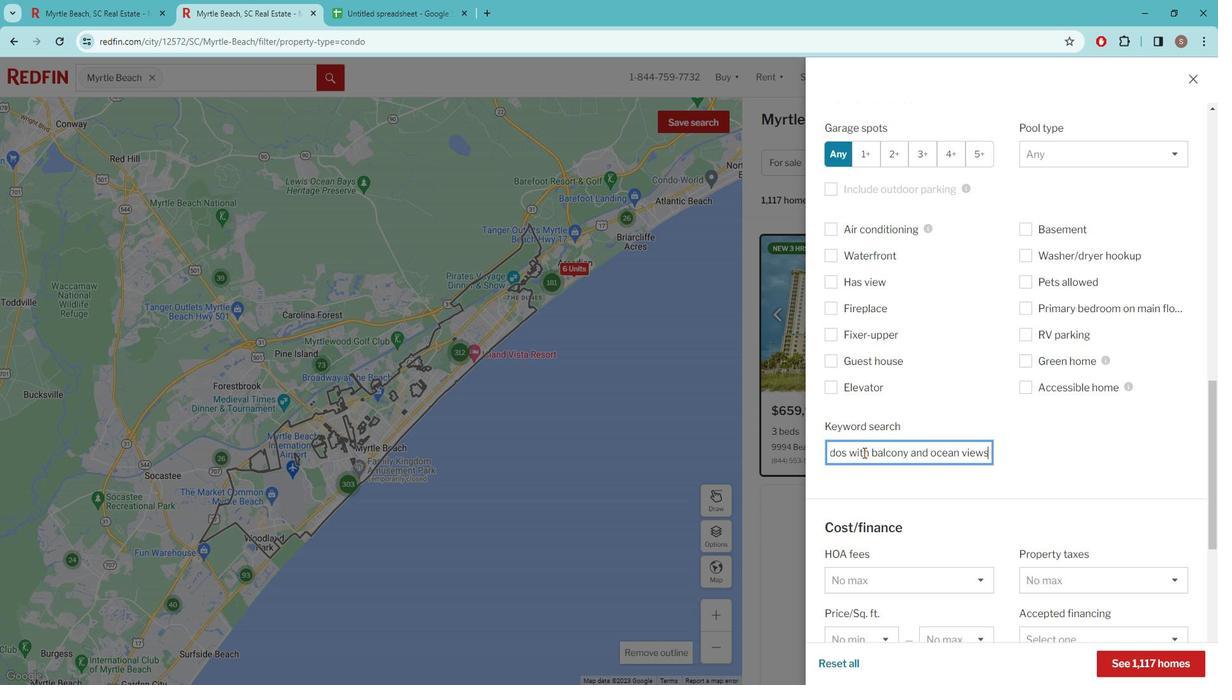 
Action: Mouse scrolled (870, 441) with delta (0, 0)
Screenshot: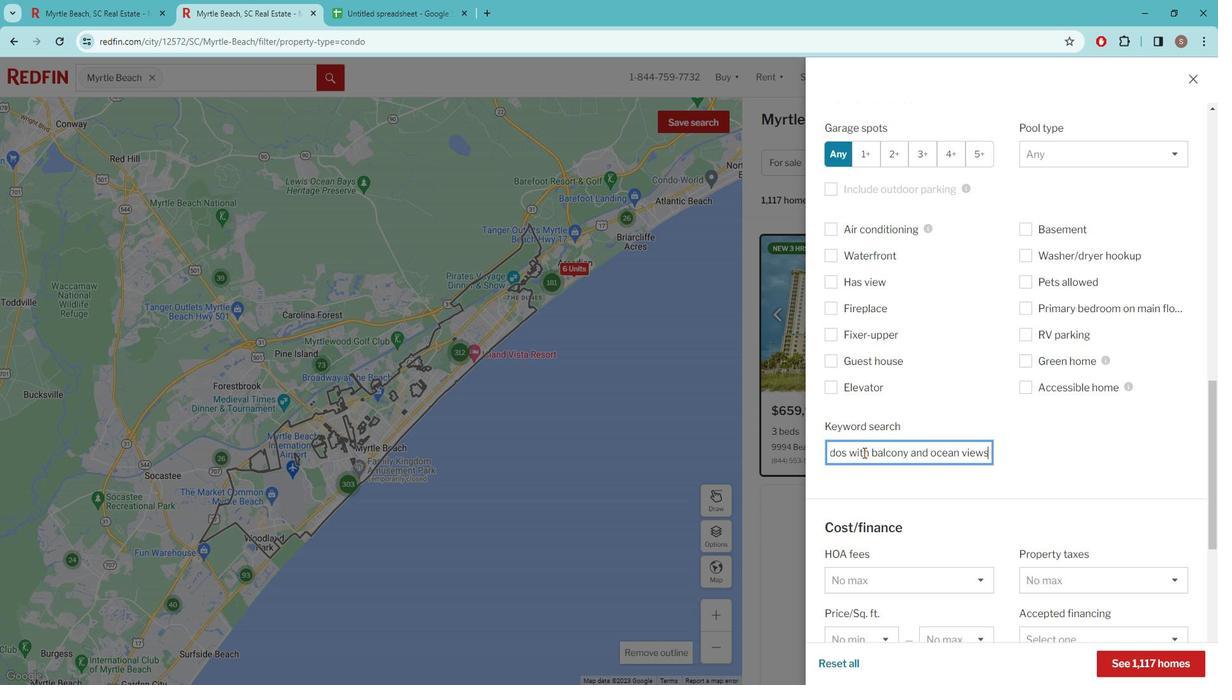 
Action: Mouse scrolled (870, 441) with delta (0, 0)
Screenshot: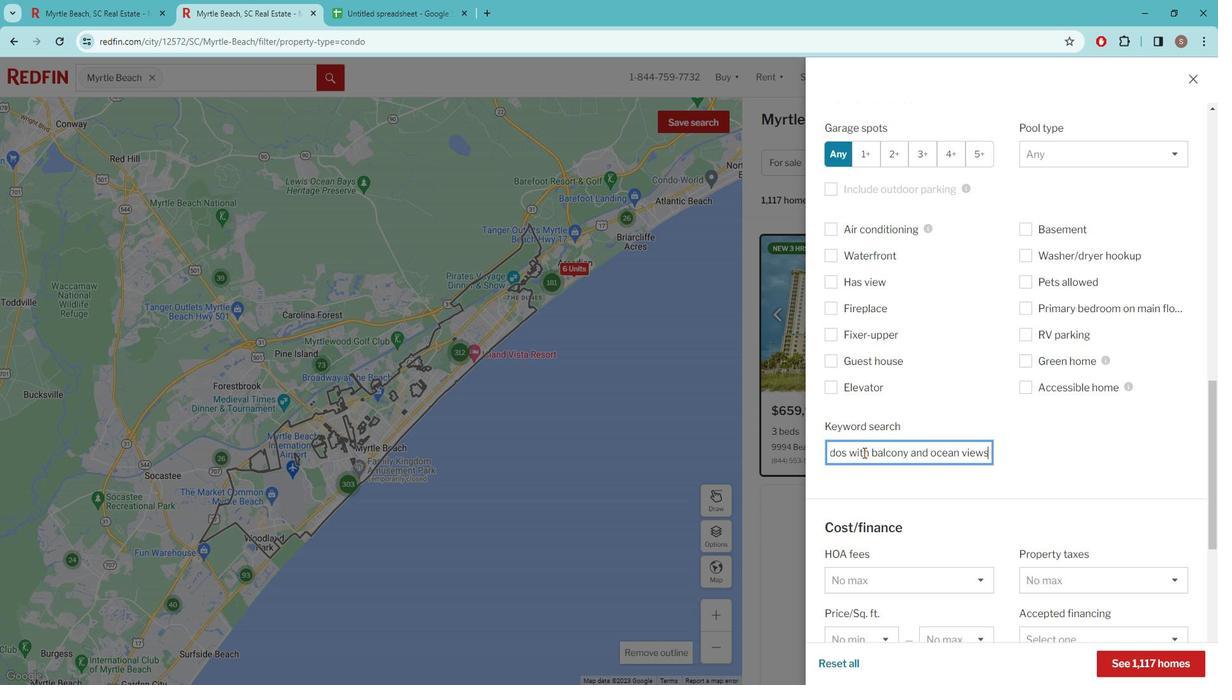 
Action: Mouse scrolled (870, 441) with delta (0, 0)
Screenshot: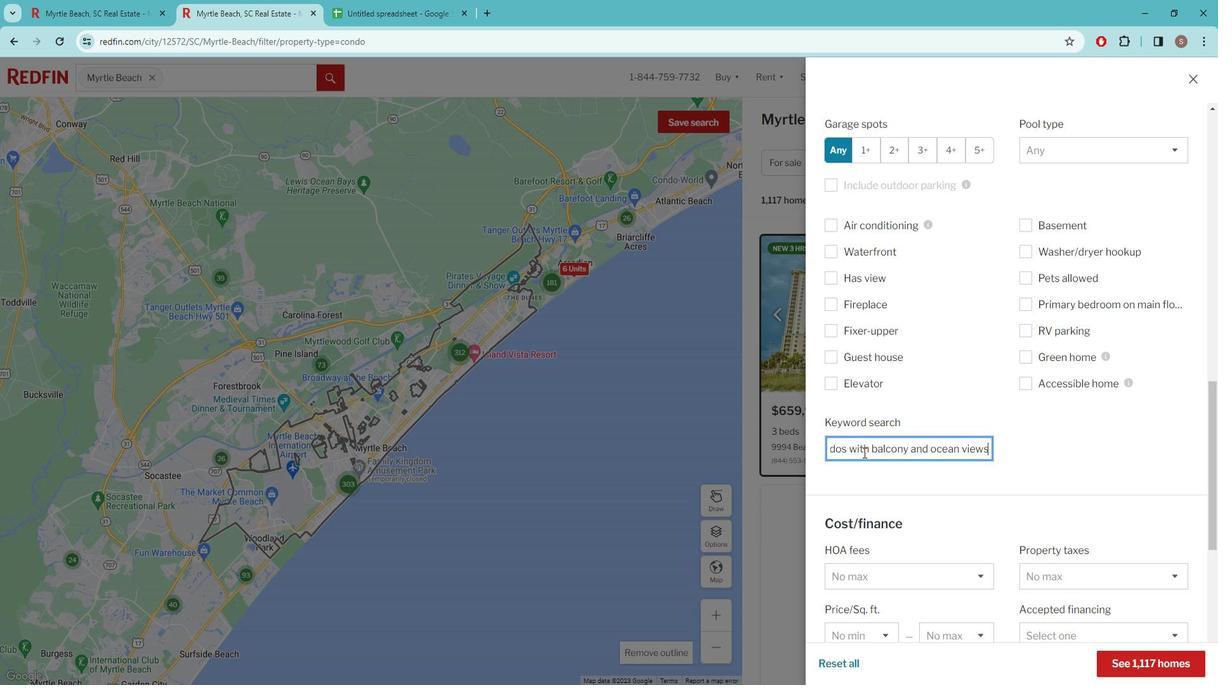 
Action: Mouse scrolled (870, 441) with delta (0, 0)
Screenshot: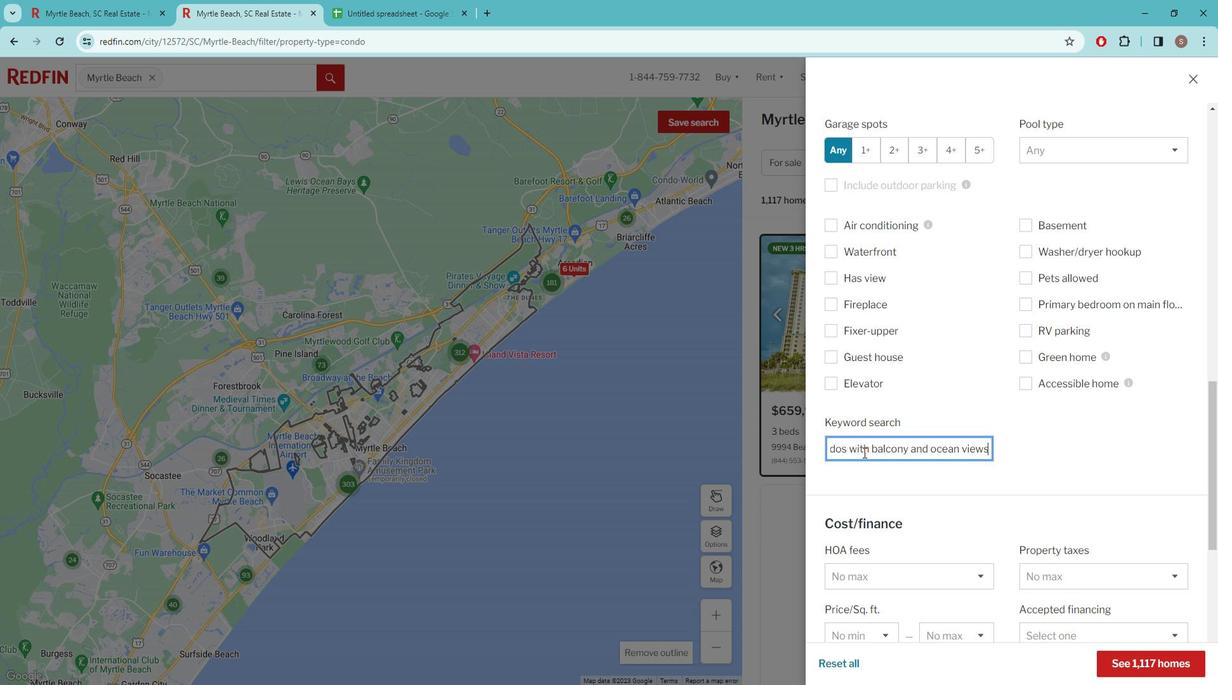 
Action: Mouse scrolled (870, 441) with delta (0, 0)
Screenshot: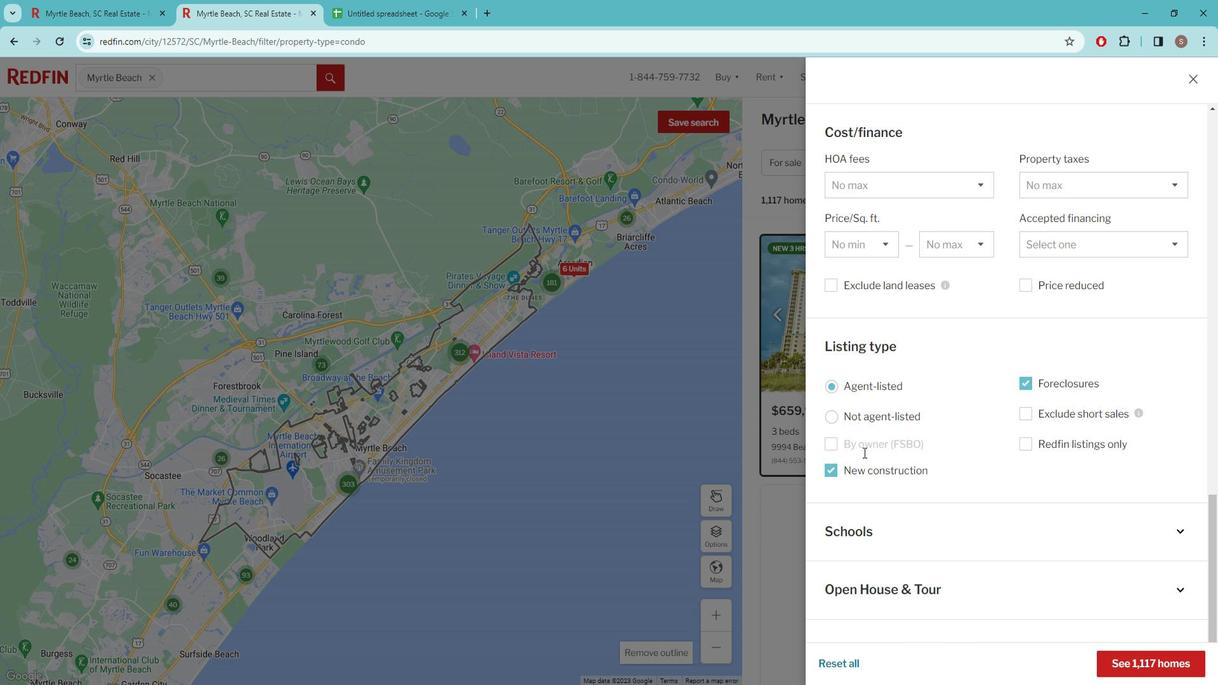 
Action: Mouse scrolled (870, 441) with delta (0, 0)
Screenshot: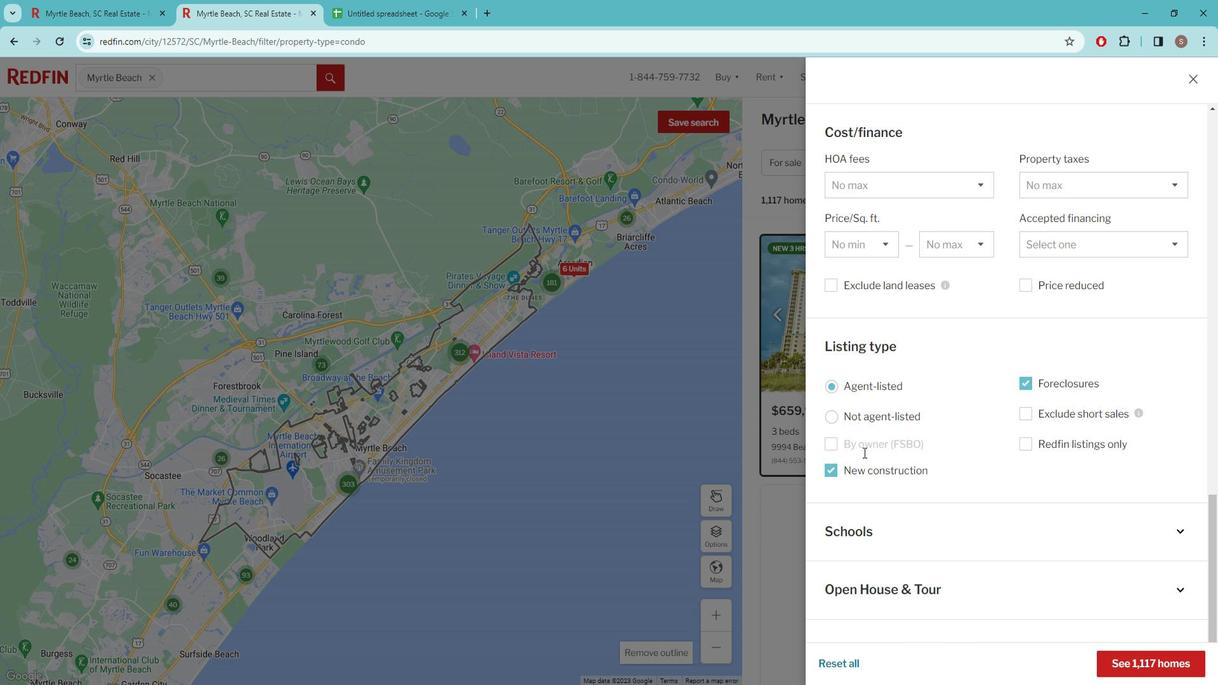
Action: Mouse scrolled (870, 441) with delta (0, 0)
Screenshot: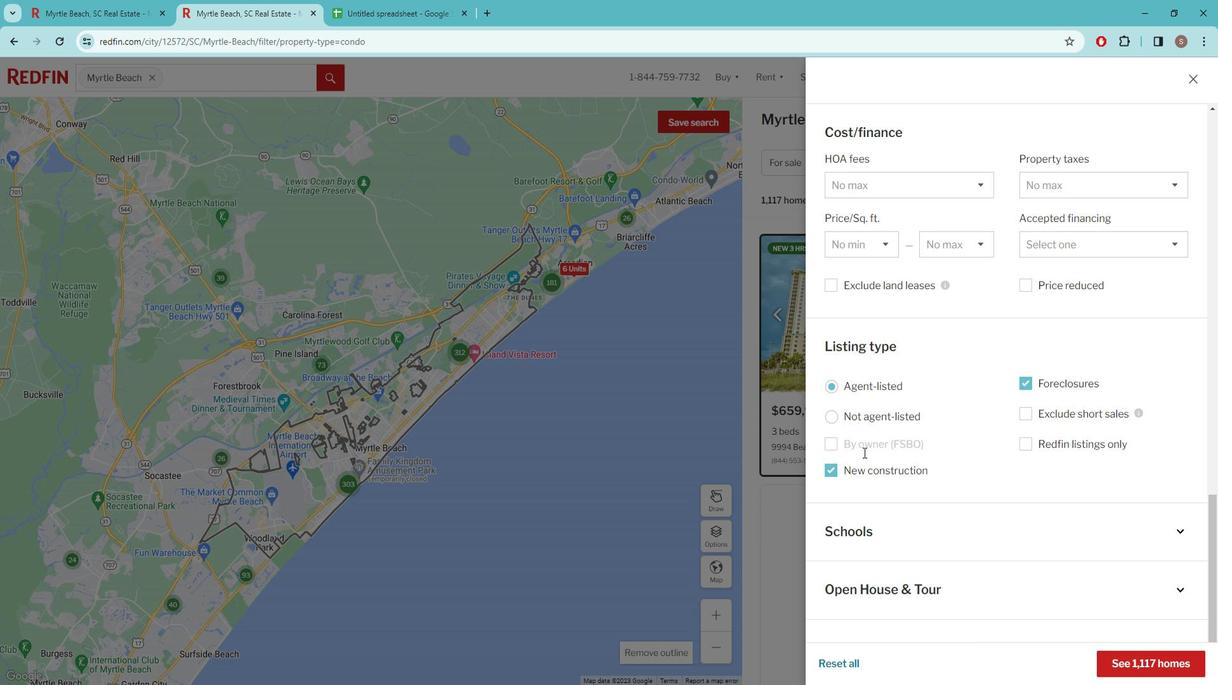 
Action: Mouse scrolled (870, 441) with delta (0, 0)
Screenshot: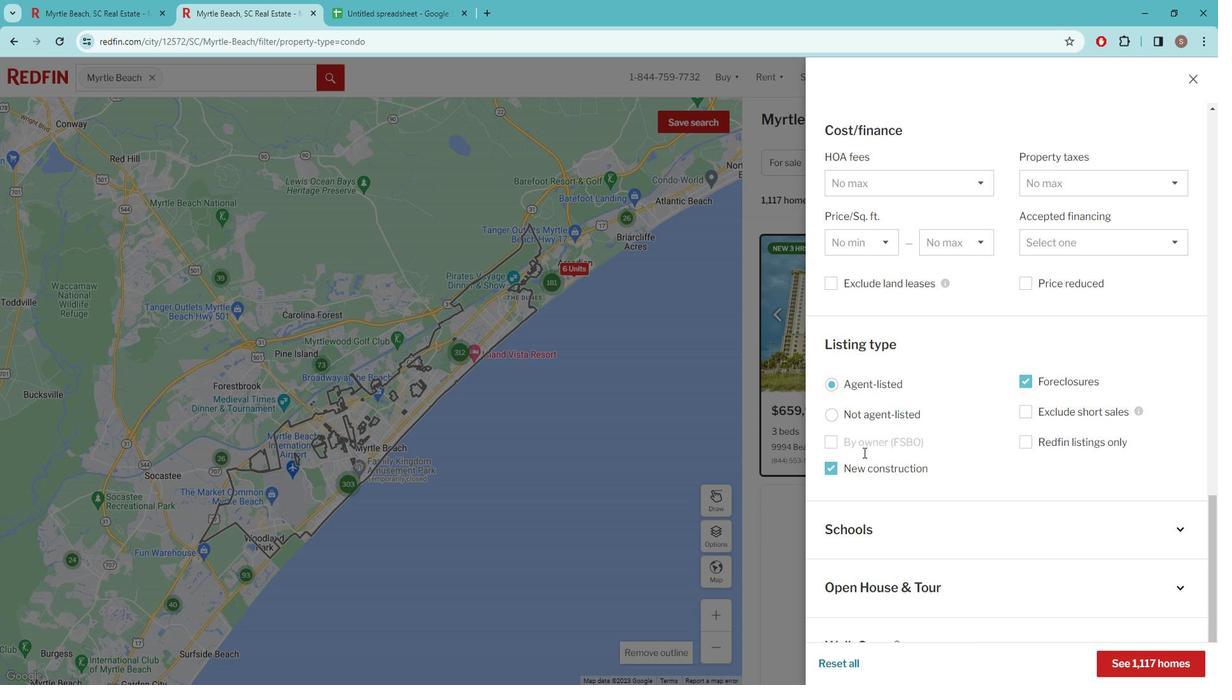 
Action: Mouse scrolled (870, 441) with delta (0, 0)
Screenshot: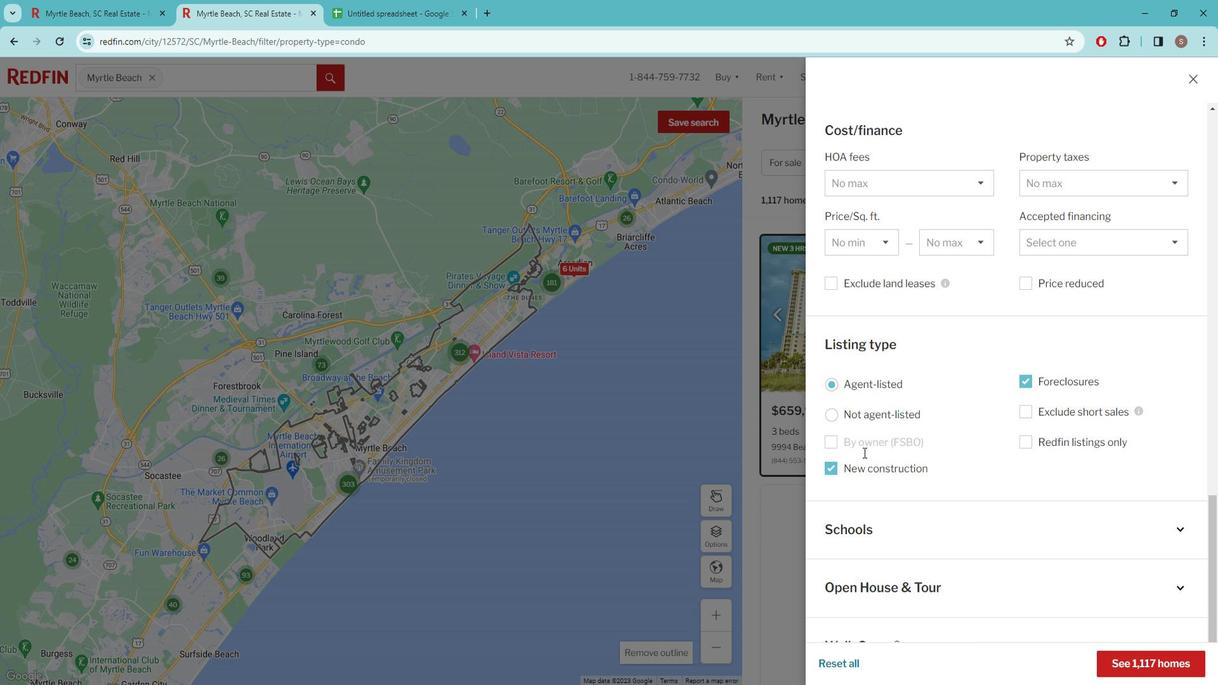 
Action: Mouse moved to (1118, 639)
Screenshot: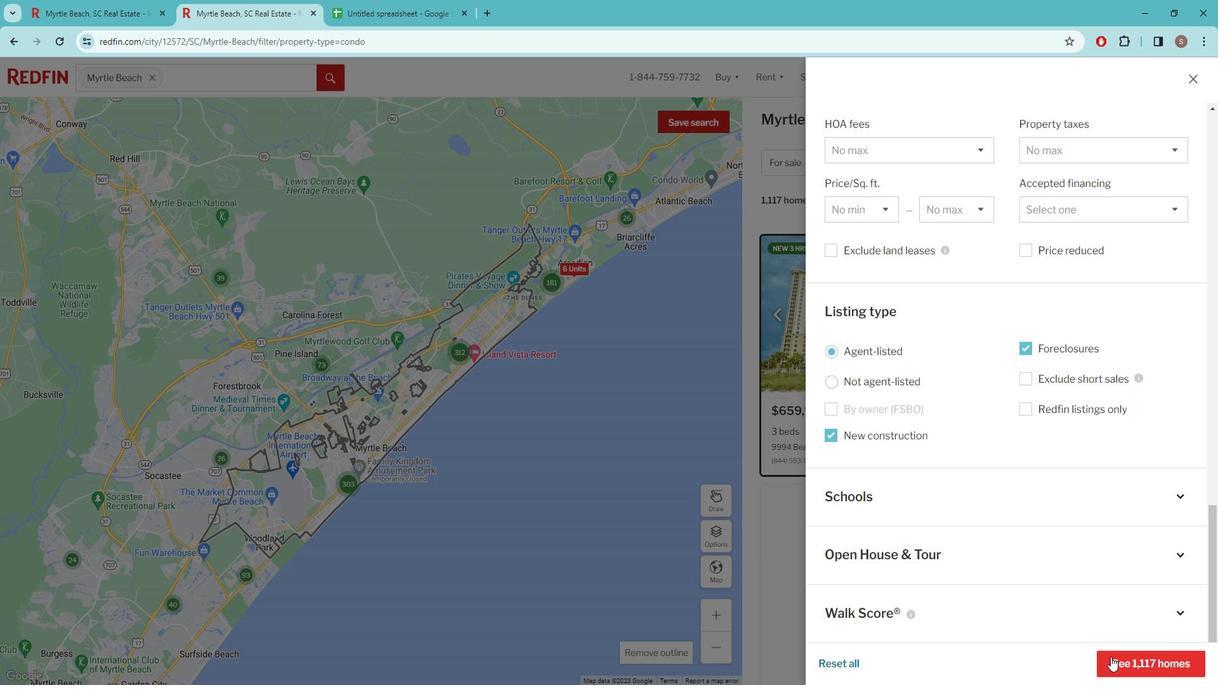 
Action: Mouse pressed left at (1118, 639)
Screenshot: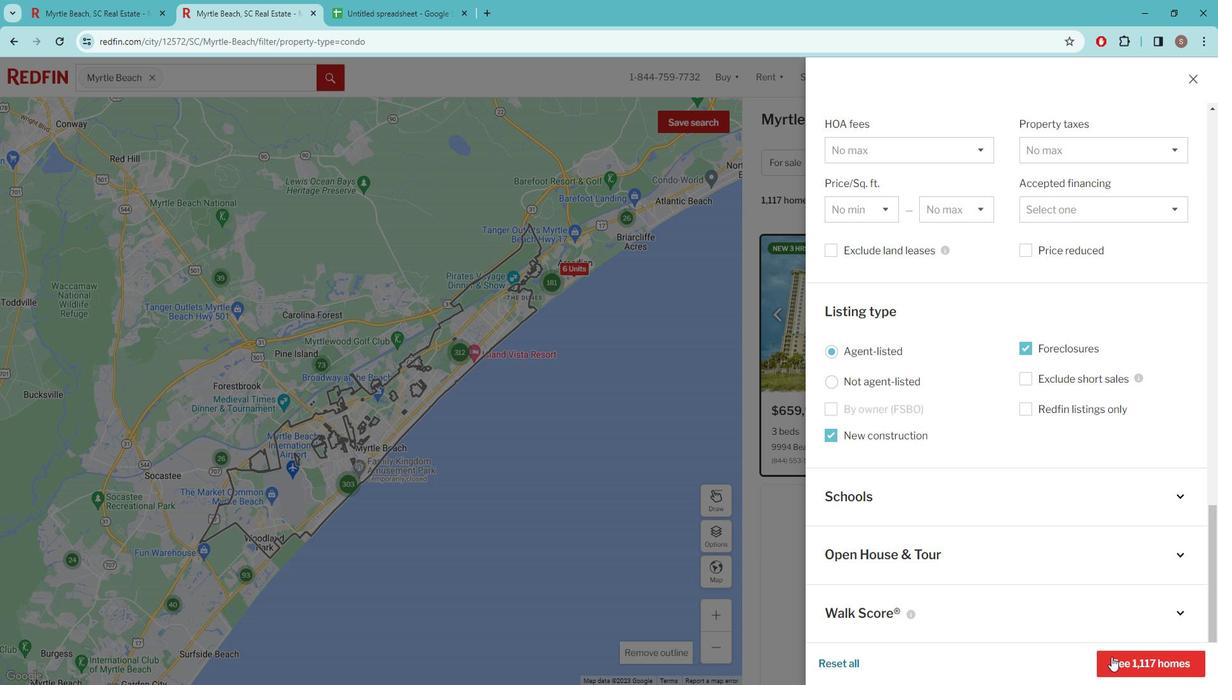 
Action: Mouse moved to (949, 401)
Screenshot: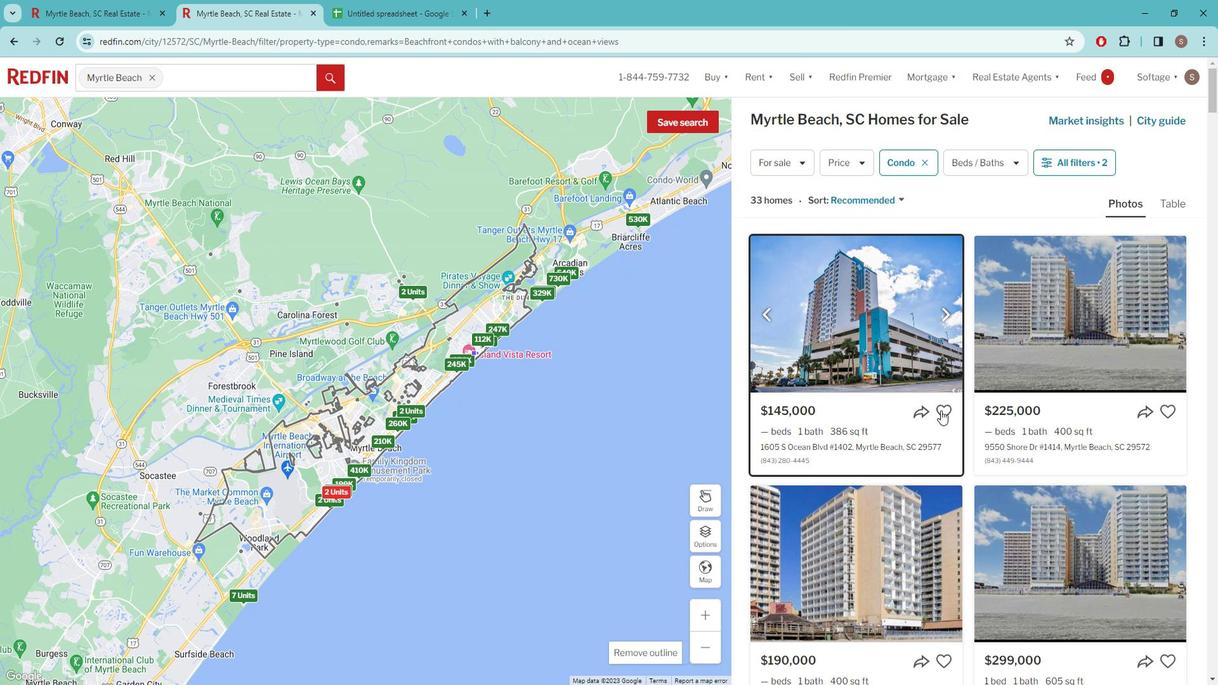 
Action: Mouse pressed left at (949, 401)
Screenshot: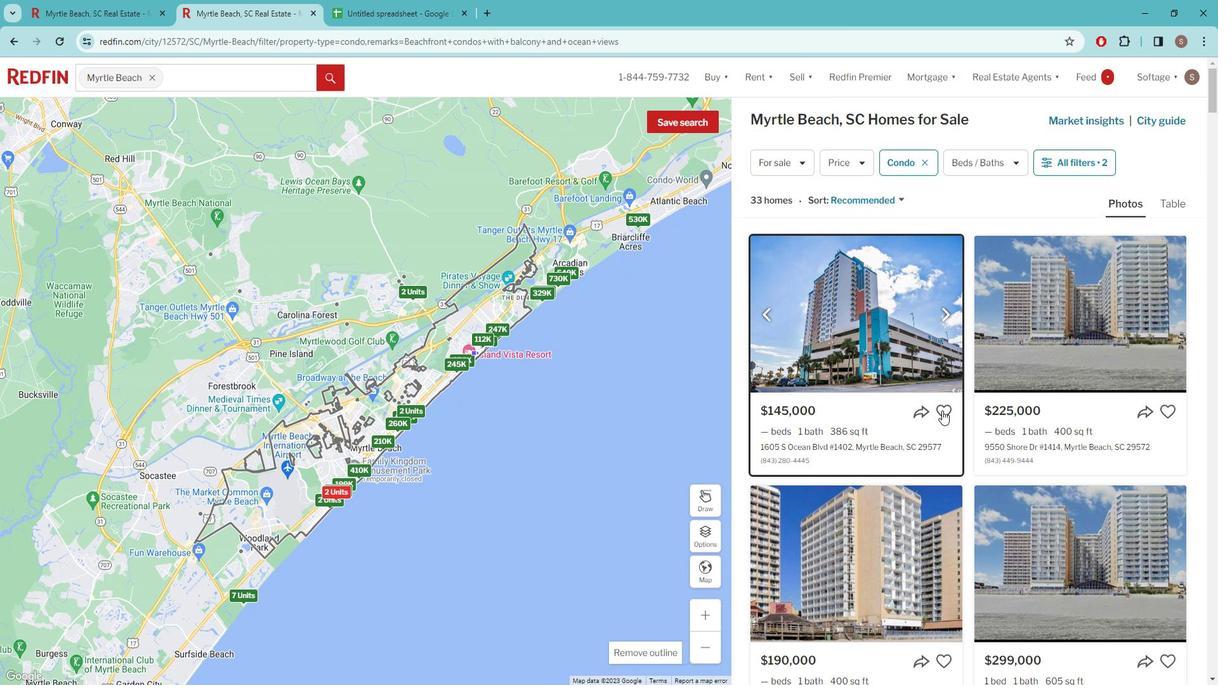 
